Task: Look for space in Odawara, Japan from 6th June, 2023 to 8th June, 2023 for 2 adults in price range Rs.7000 to Rs.12000. Place can be private room with 1  bedroom having 2 beds and 1 bathroom. Property type can be house, flat, guest house. Booking option can be shelf check-in. Required host language is English.
Action: Mouse moved to (459, 114)
Screenshot: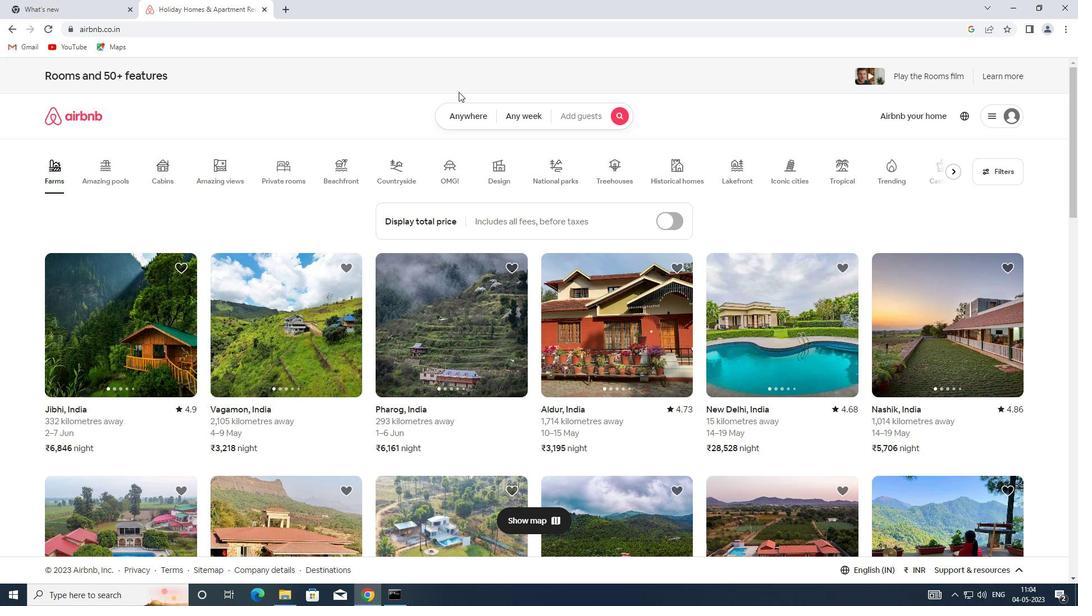 
Action: Mouse pressed left at (459, 114)
Screenshot: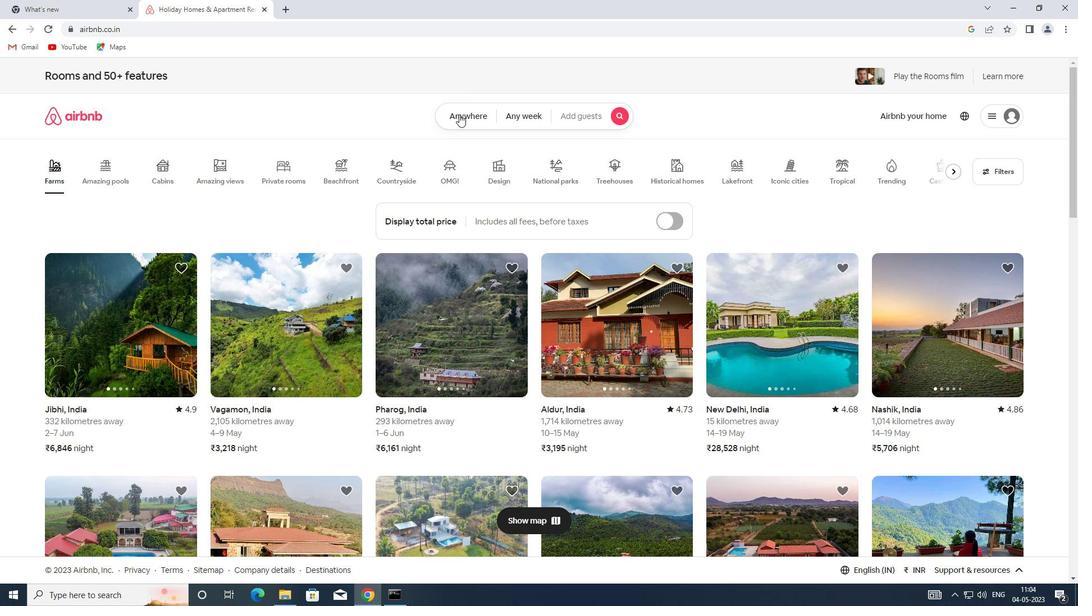 
Action: Mouse moved to (401, 147)
Screenshot: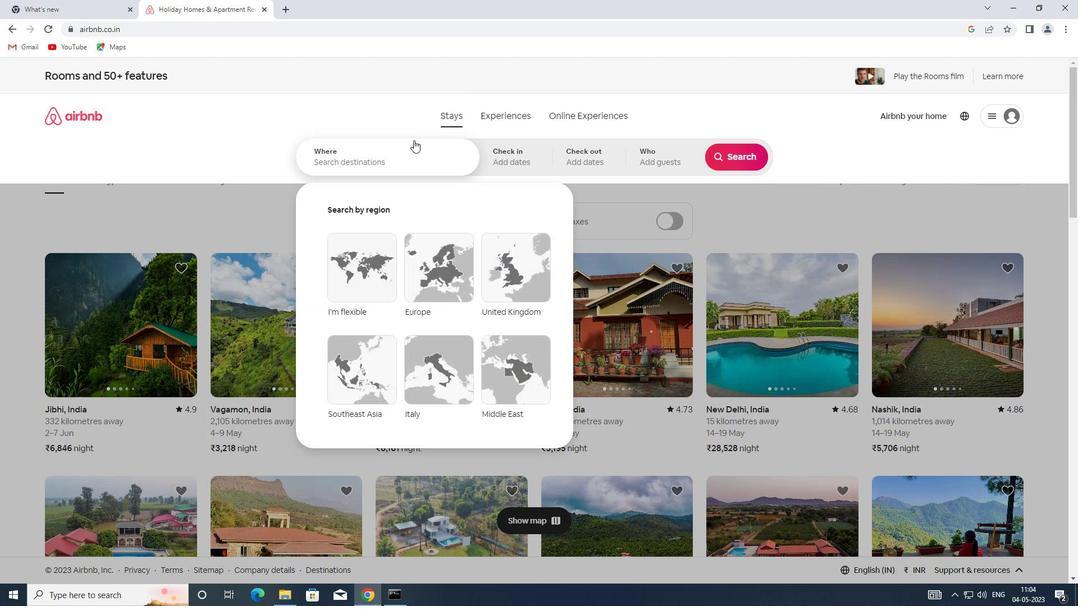 
Action: Mouse pressed left at (401, 147)
Screenshot: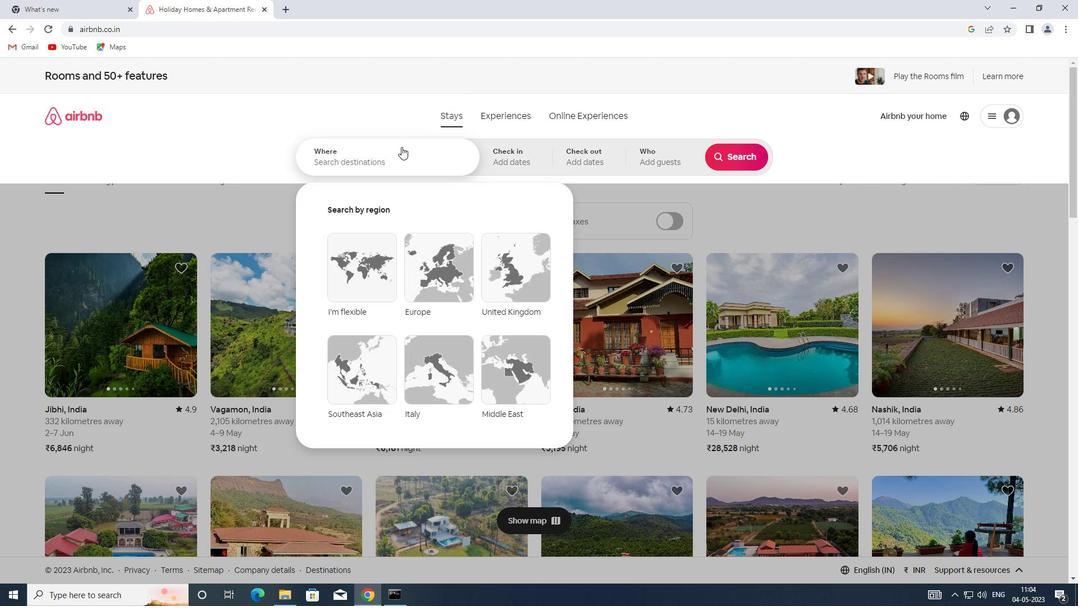 
Action: Key pressed <Key.shift>ODAWARA,<Key.shift>JAPAM<Key.backspace>N
Screenshot: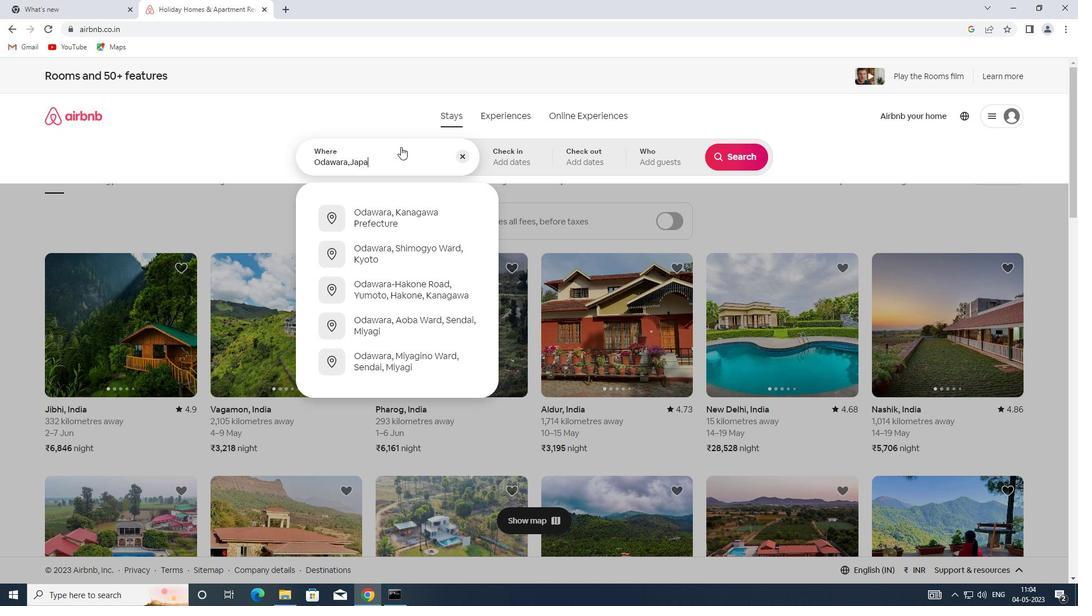 
Action: Mouse moved to (504, 172)
Screenshot: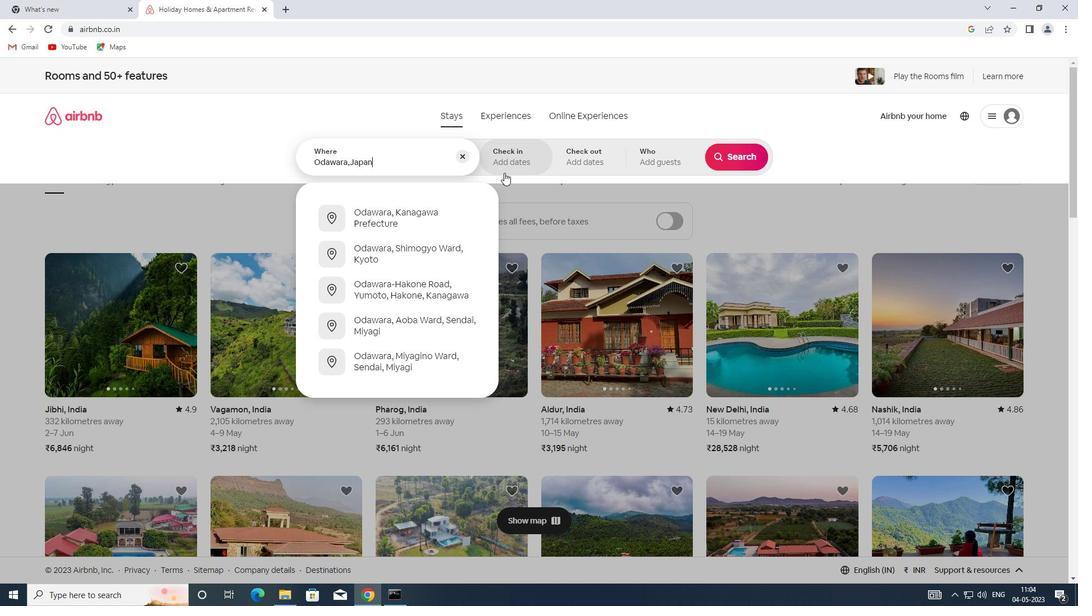 
Action: Mouse pressed left at (504, 172)
Screenshot: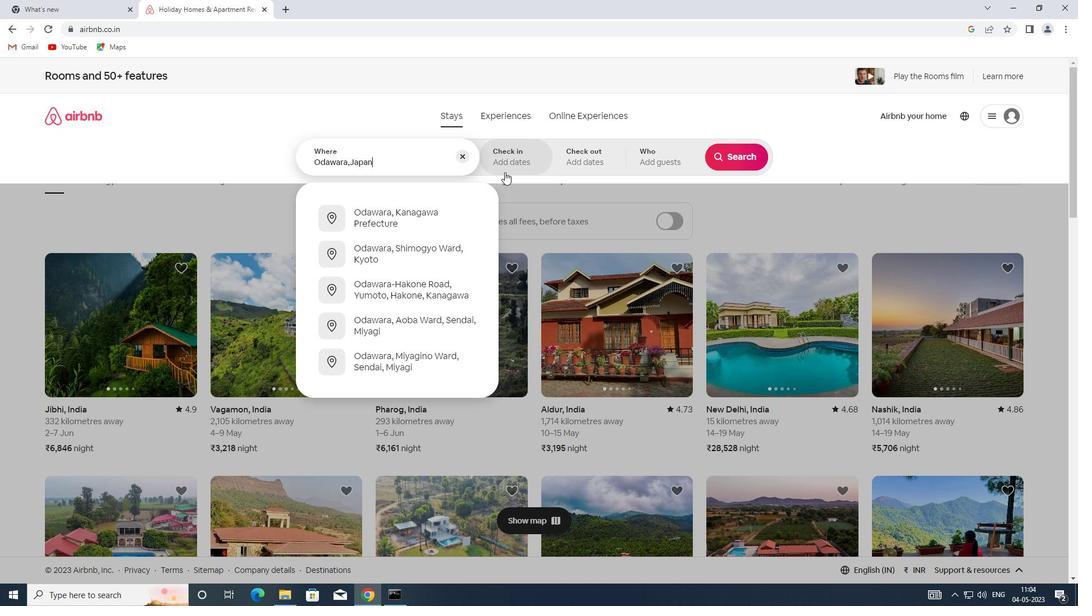 
Action: Mouse moved to (625, 315)
Screenshot: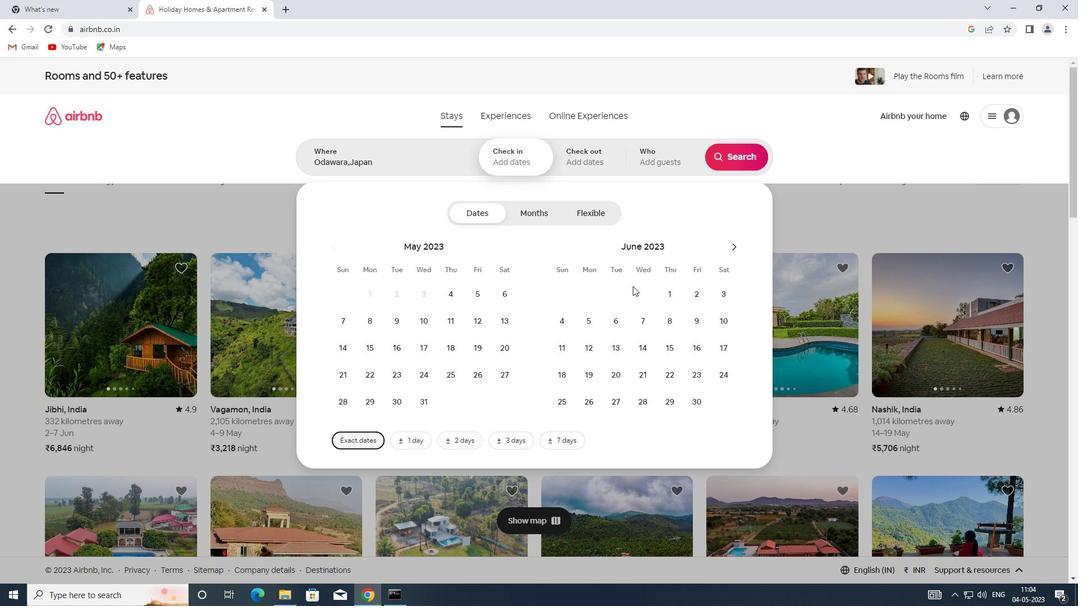 
Action: Mouse pressed left at (625, 315)
Screenshot: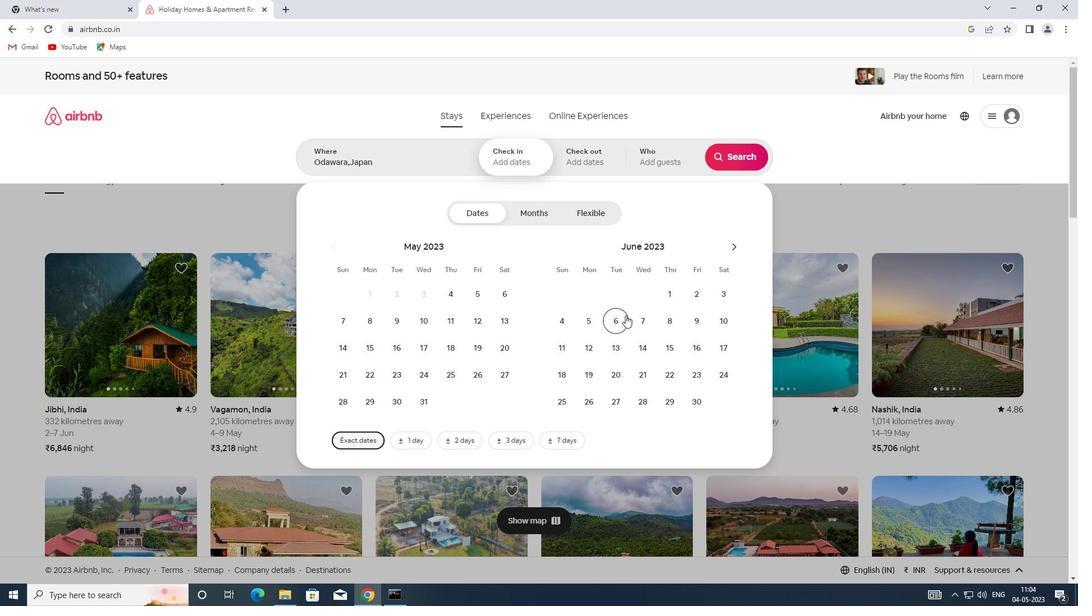 
Action: Mouse moved to (669, 322)
Screenshot: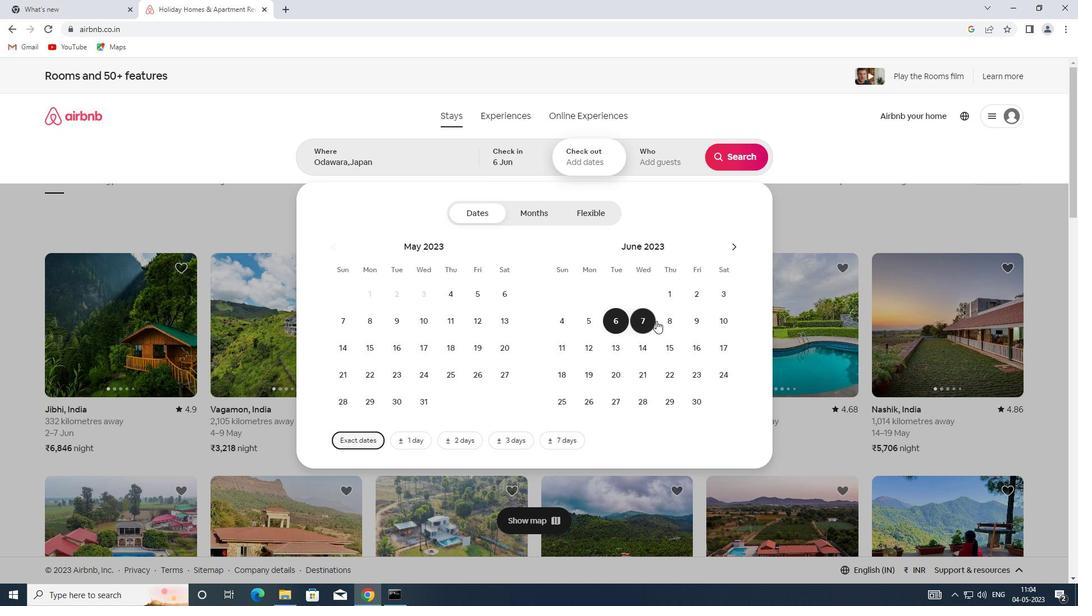 
Action: Mouse pressed left at (669, 322)
Screenshot: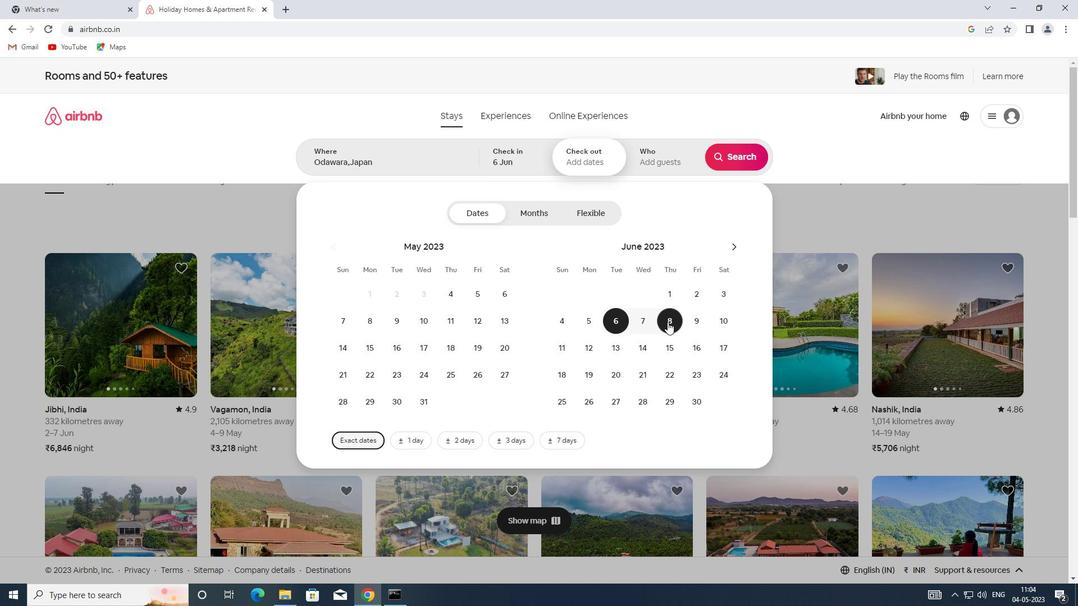 
Action: Mouse moved to (676, 157)
Screenshot: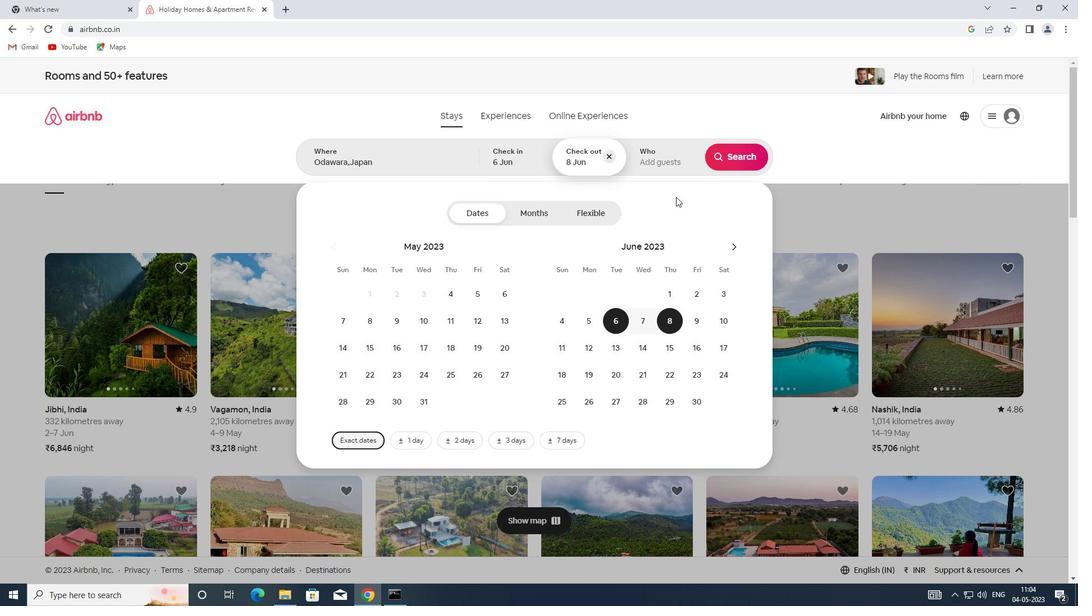 
Action: Mouse pressed left at (676, 157)
Screenshot: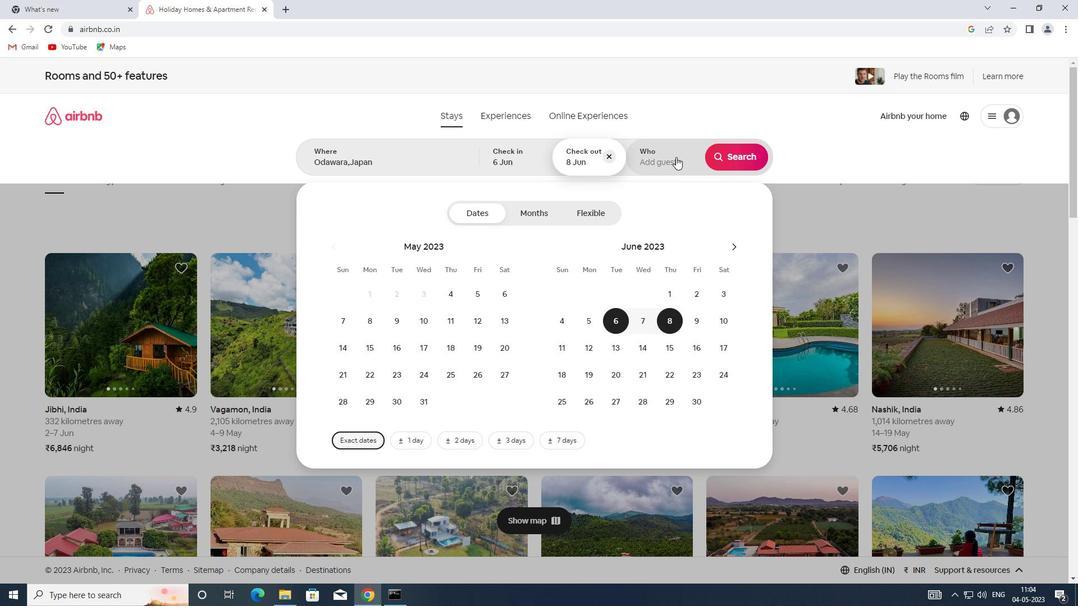 
Action: Mouse moved to (740, 220)
Screenshot: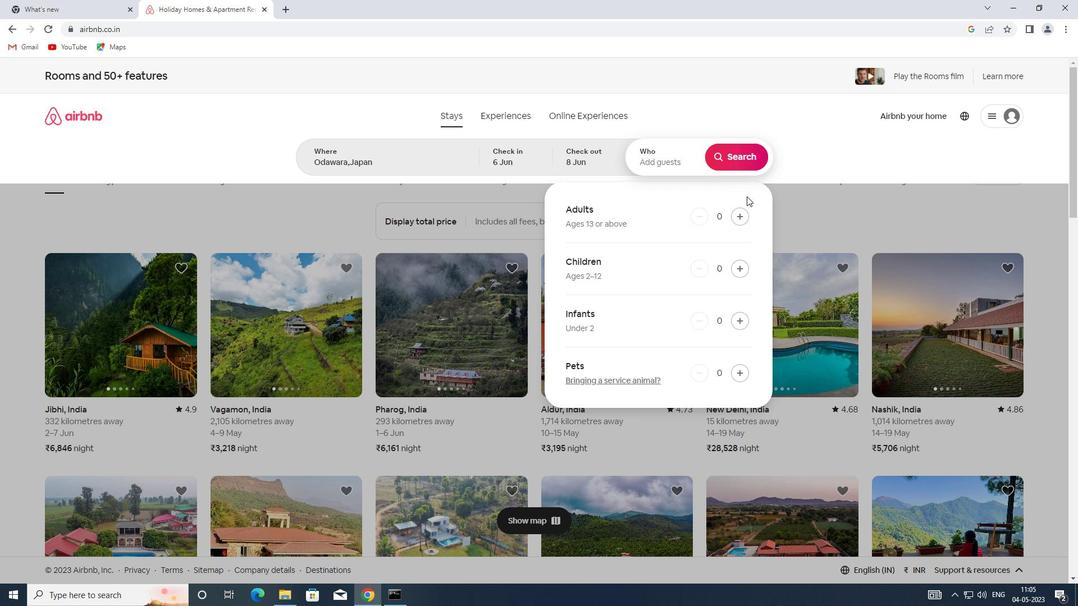 
Action: Mouse pressed left at (740, 220)
Screenshot: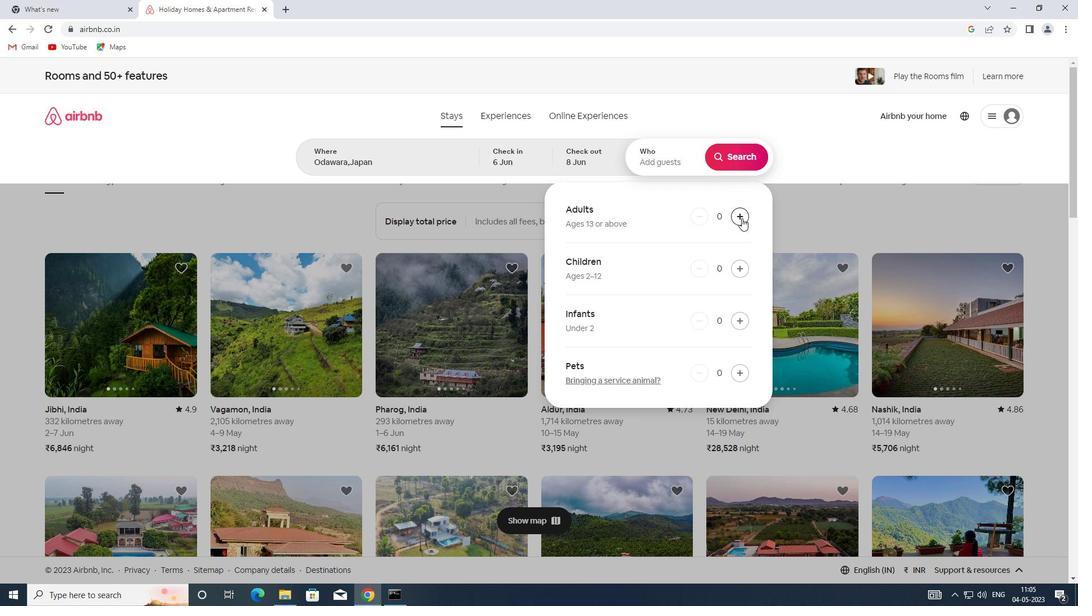
Action: Mouse pressed left at (740, 220)
Screenshot: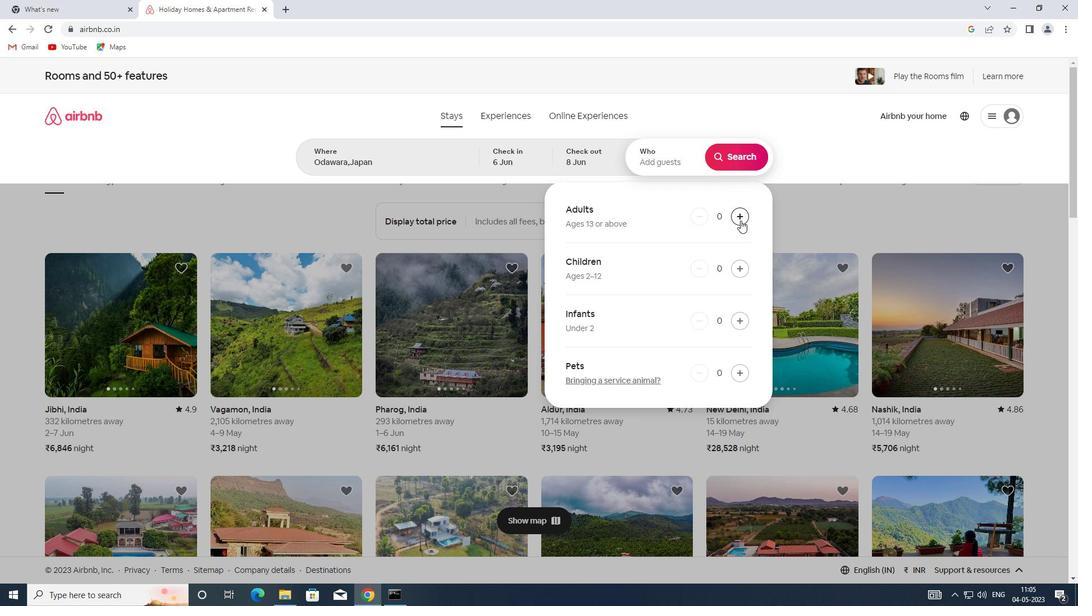 
Action: Mouse moved to (738, 163)
Screenshot: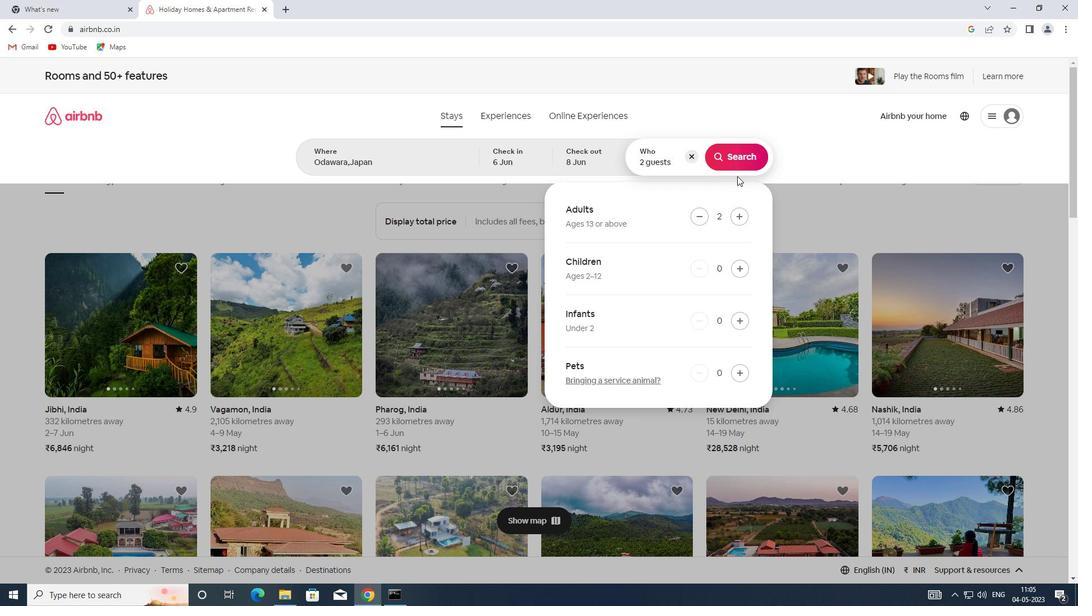
Action: Mouse pressed left at (738, 163)
Screenshot: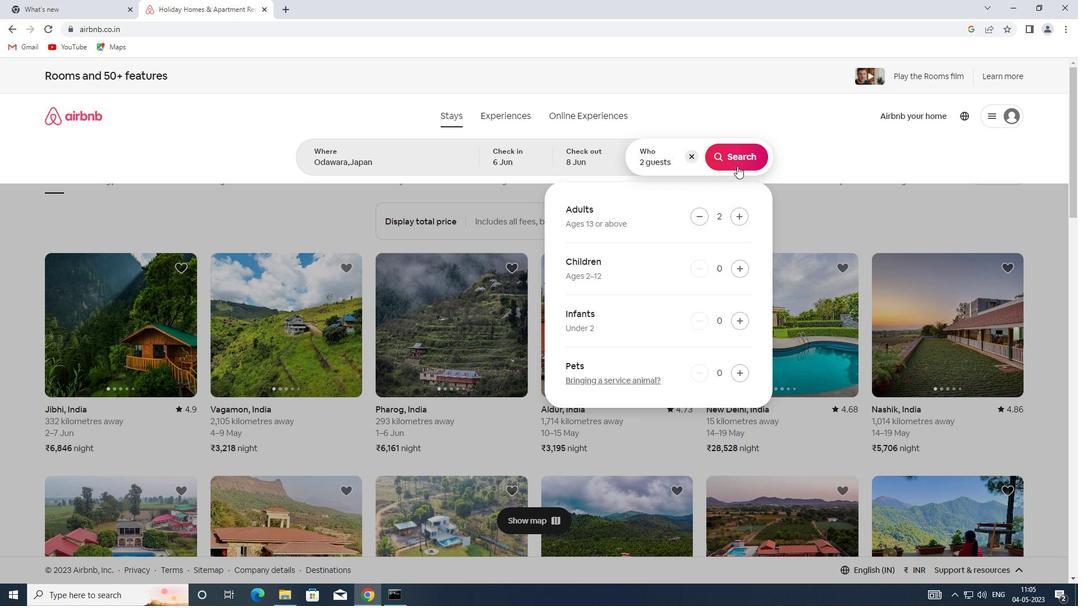 
Action: Mouse moved to (1028, 118)
Screenshot: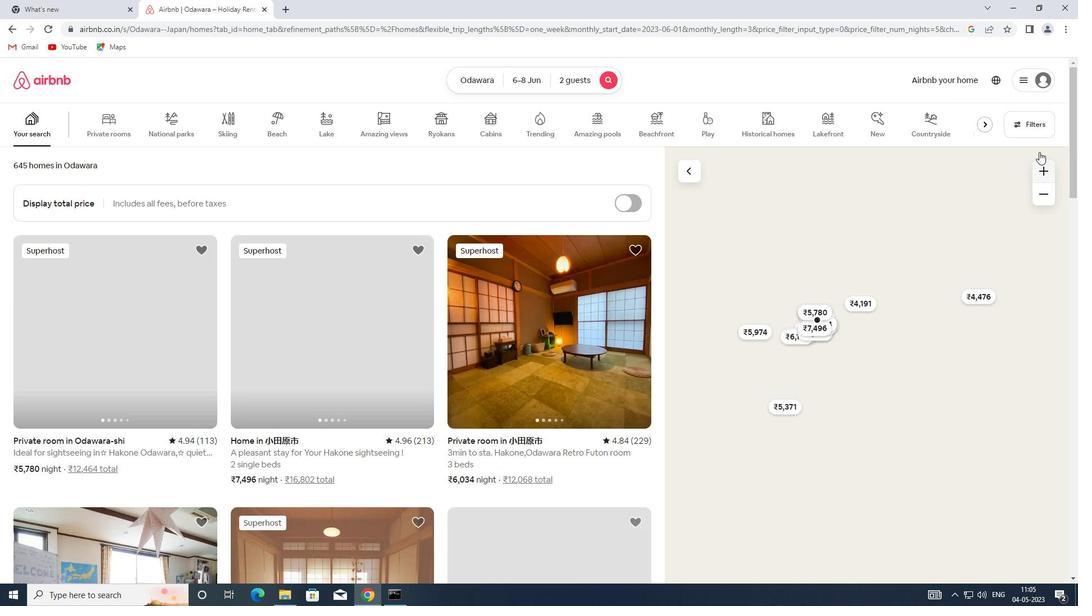 
Action: Mouse pressed left at (1028, 118)
Screenshot: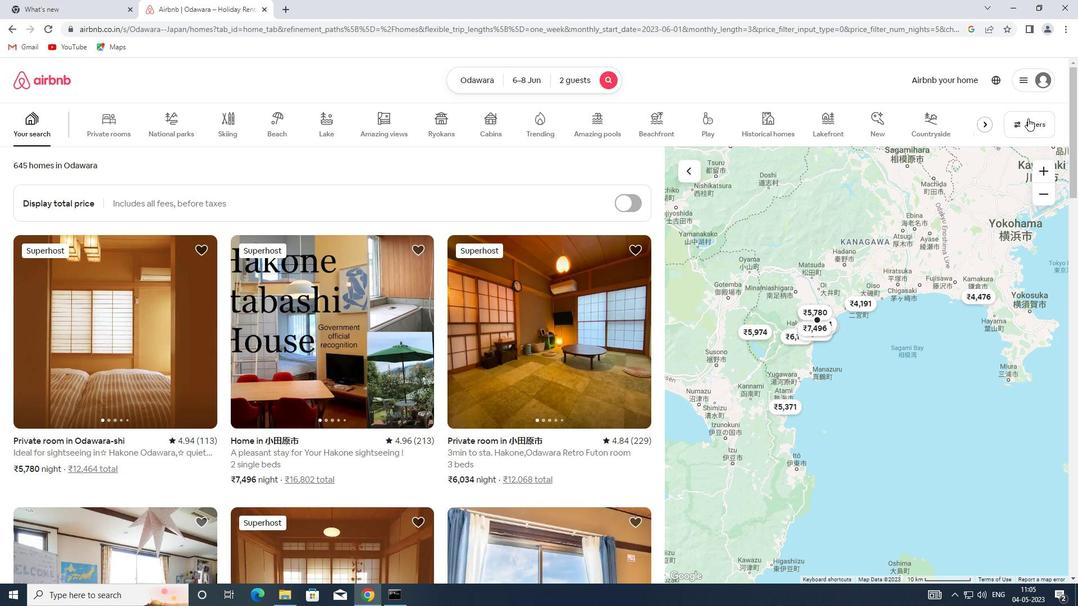 
Action: Mouse moved to (384, 266)
Screenshot: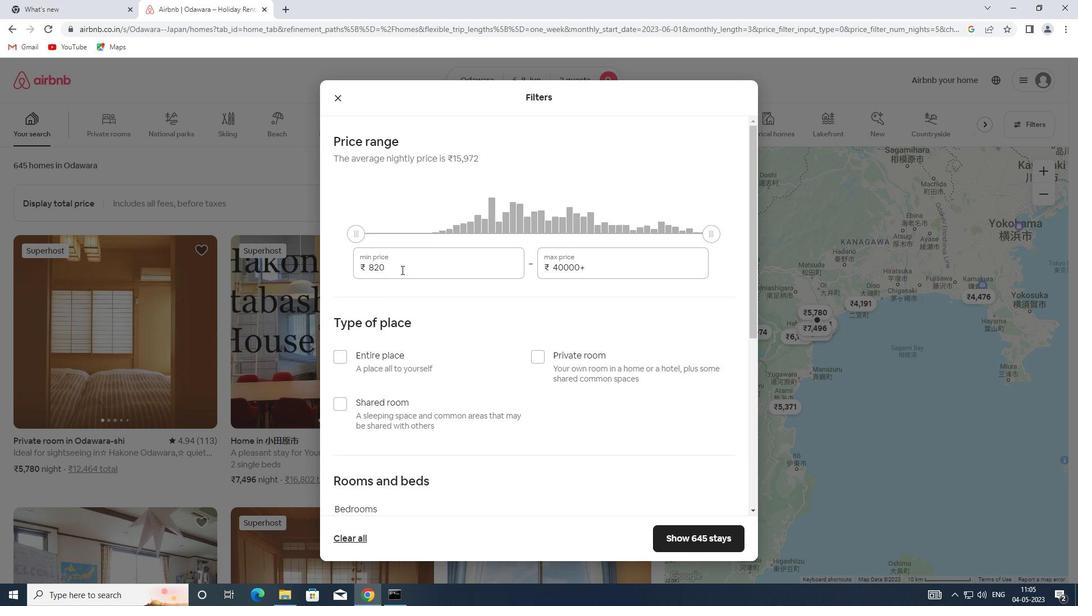 
Action: Mouse pressed left at (384, 266)
Screenshot: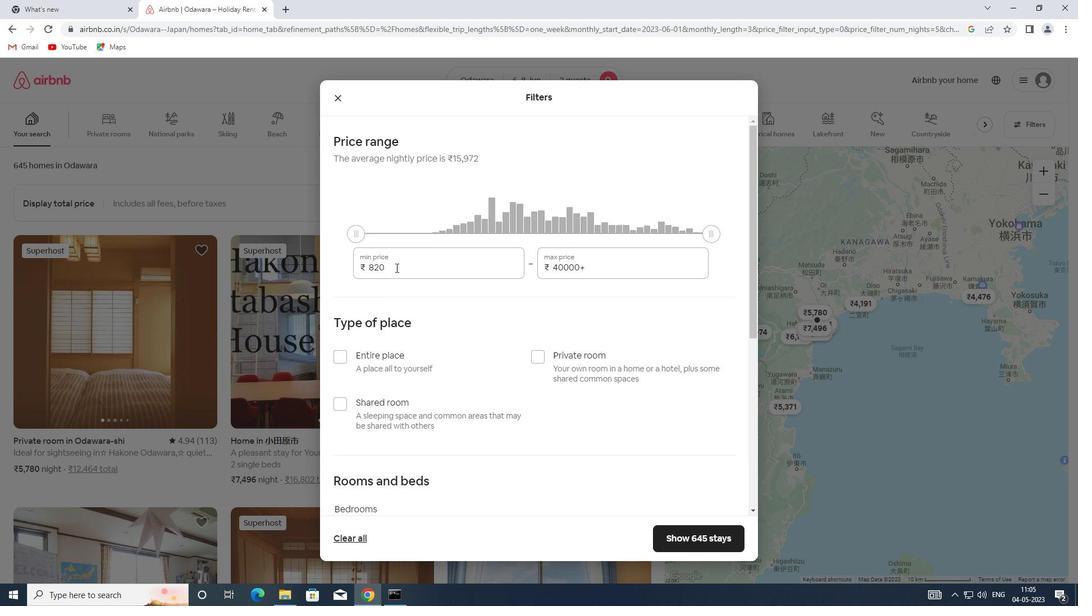 
Action: Mouse moved to (346, 265)
Screenshot: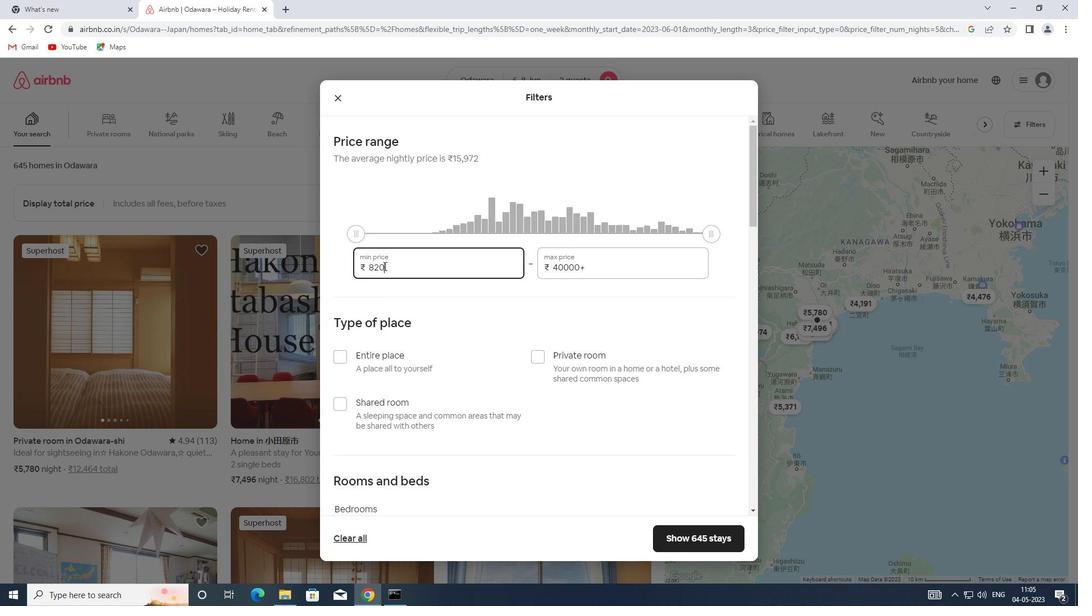
Action: Key pressed 7000
Screenshot: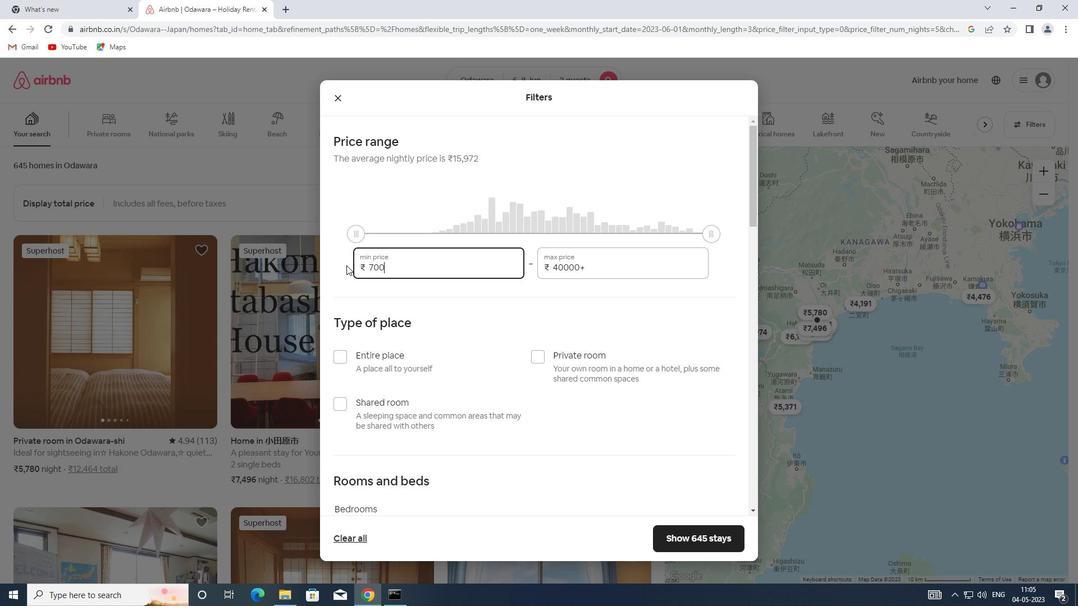 
Action: Mouse moved to (593, 271)
Screenshot: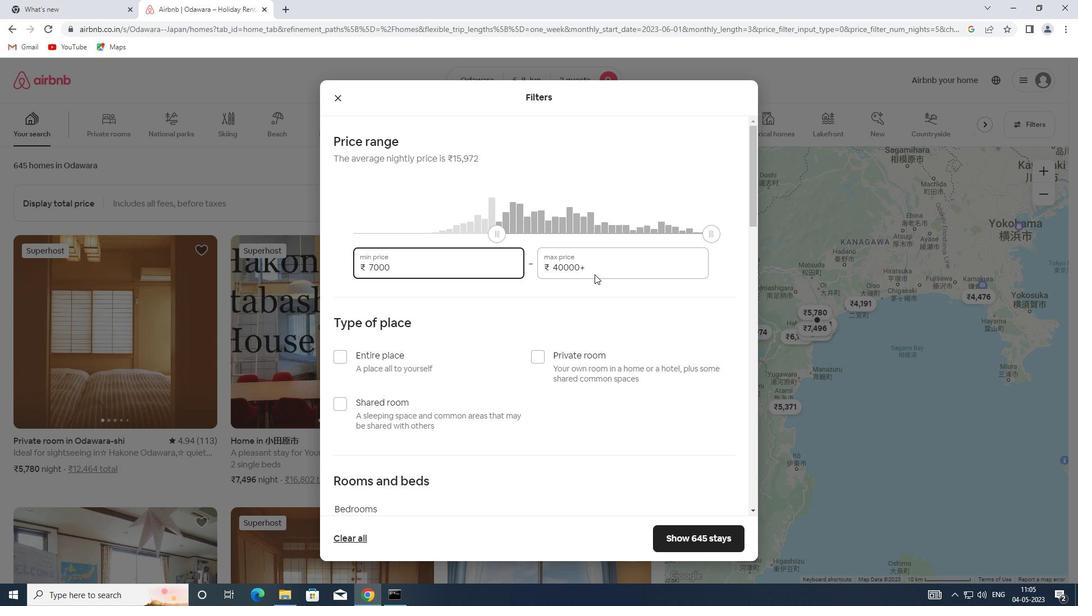 
Action: Mouse pressed left at (593, 271)
Screenshot: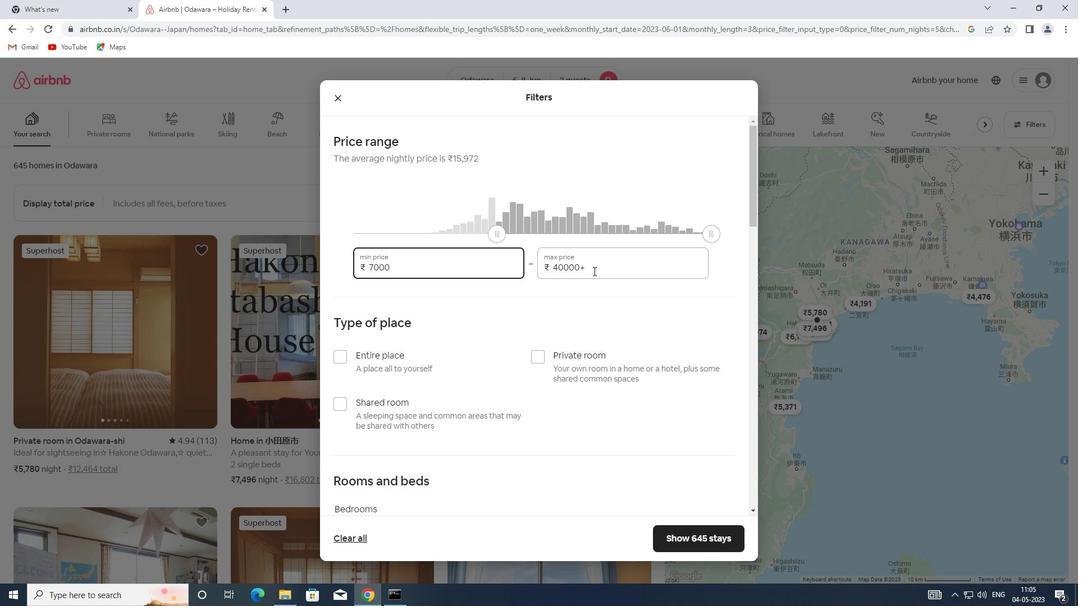 
Action: Mouse moved to (543, 271)
Screenshot: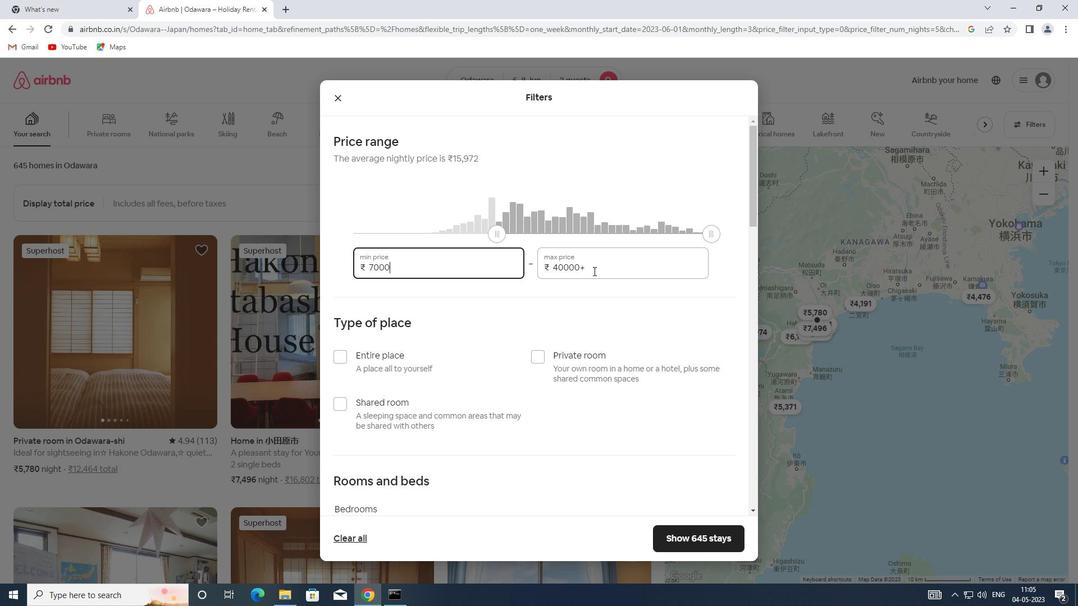 
Action: Key pressed 12000
Screenshot: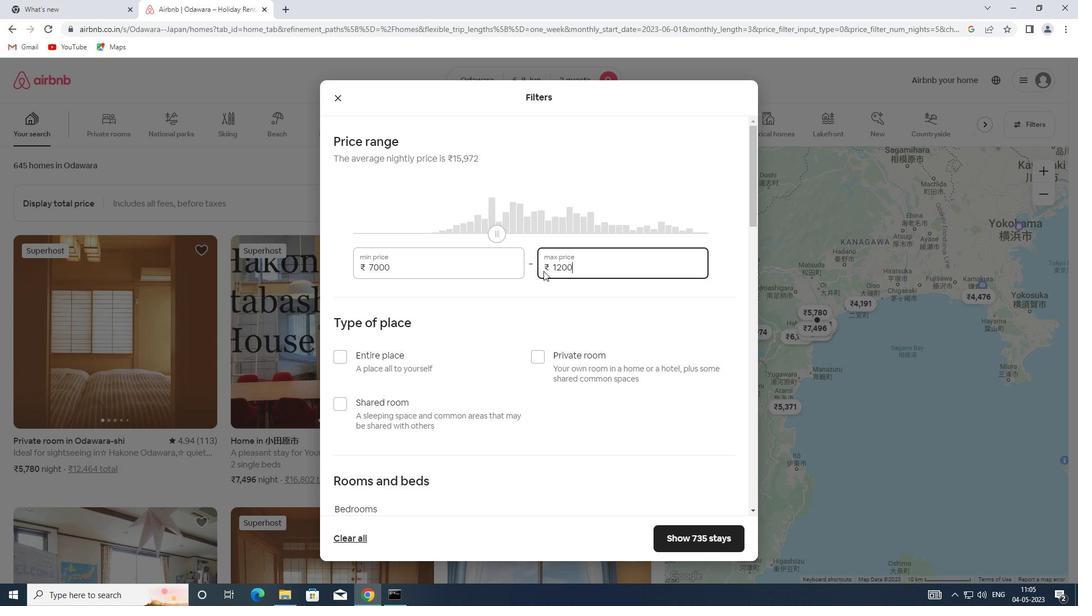 
Action: Mouse moved to (543, 360)
Screenshot: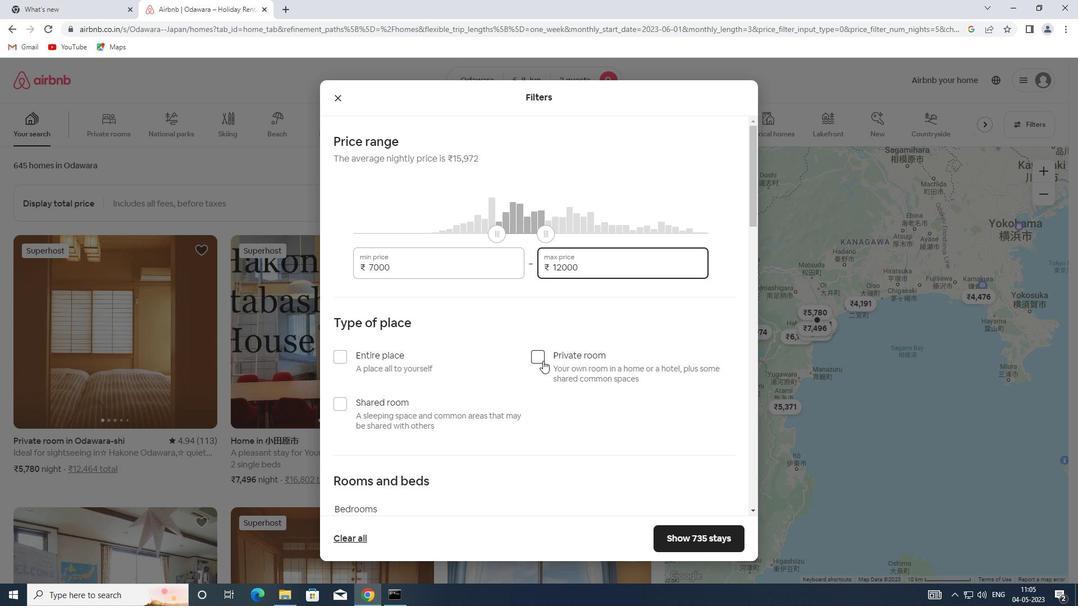 
Action: Mouse pressed left at (543, 360)
Screenshot: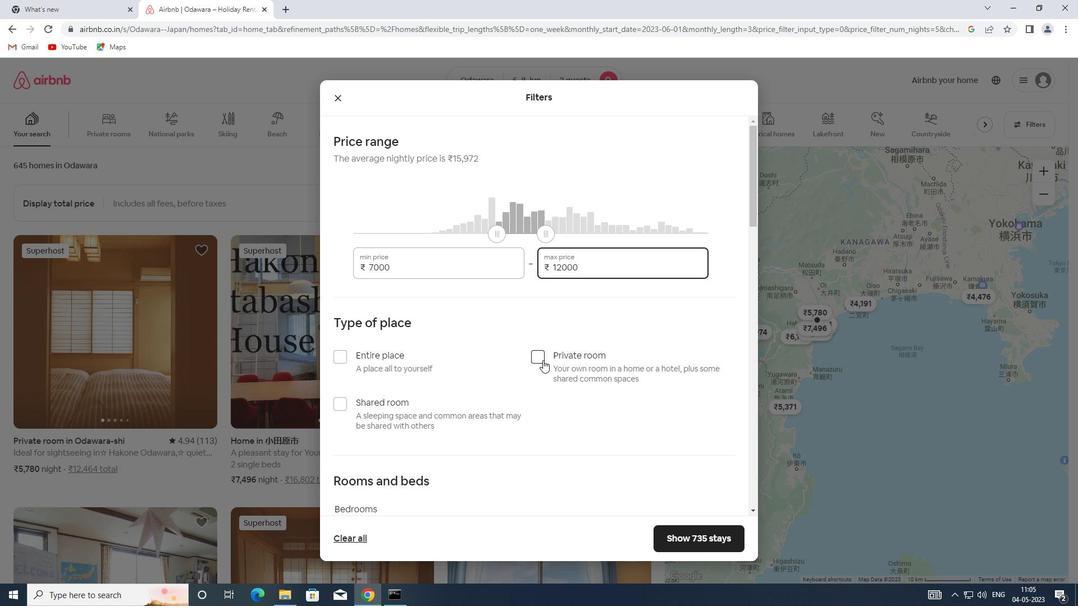 
Action: Mouse scrolled (543, 360) with delta (0, 0)
Screenshot: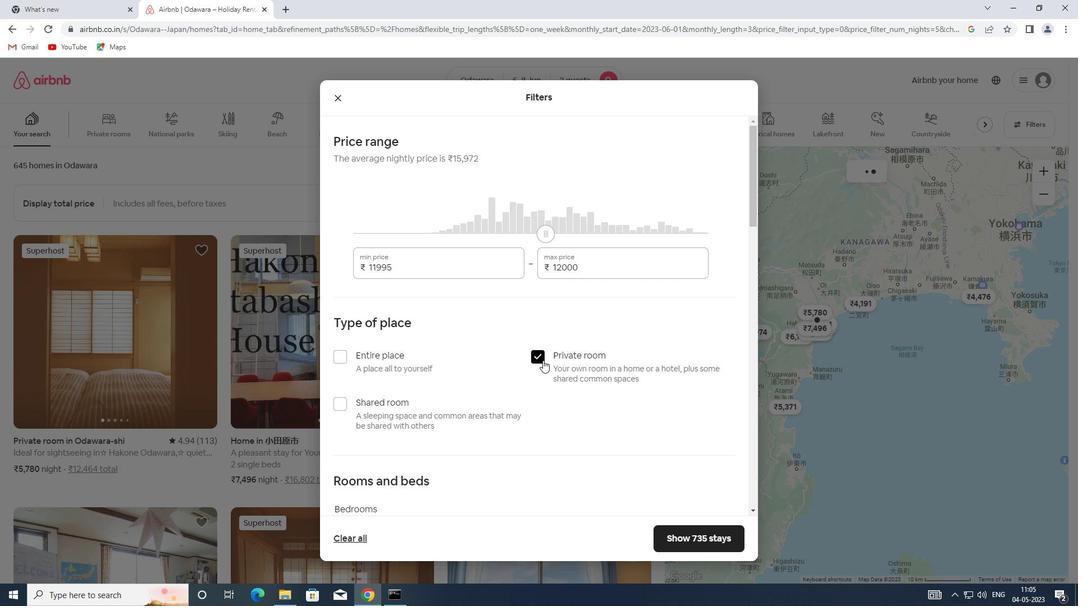 
Action: Mouse scrolled (543, 360) with delta (0, 0)
Screenshot: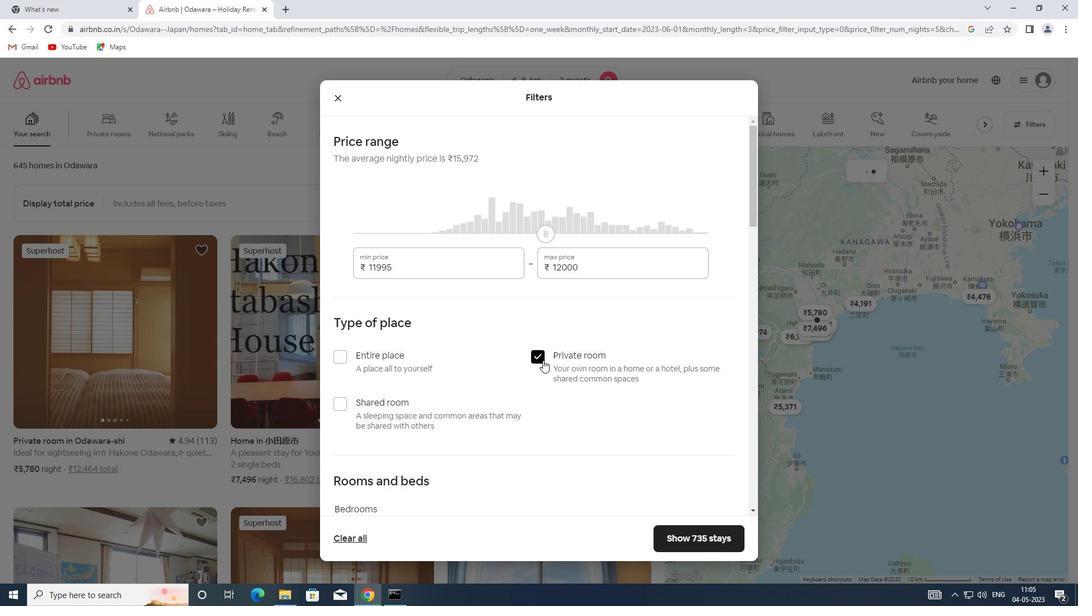 
Action: Mouse scrolled (543, 360) with delta (0, 0)
Screenshot: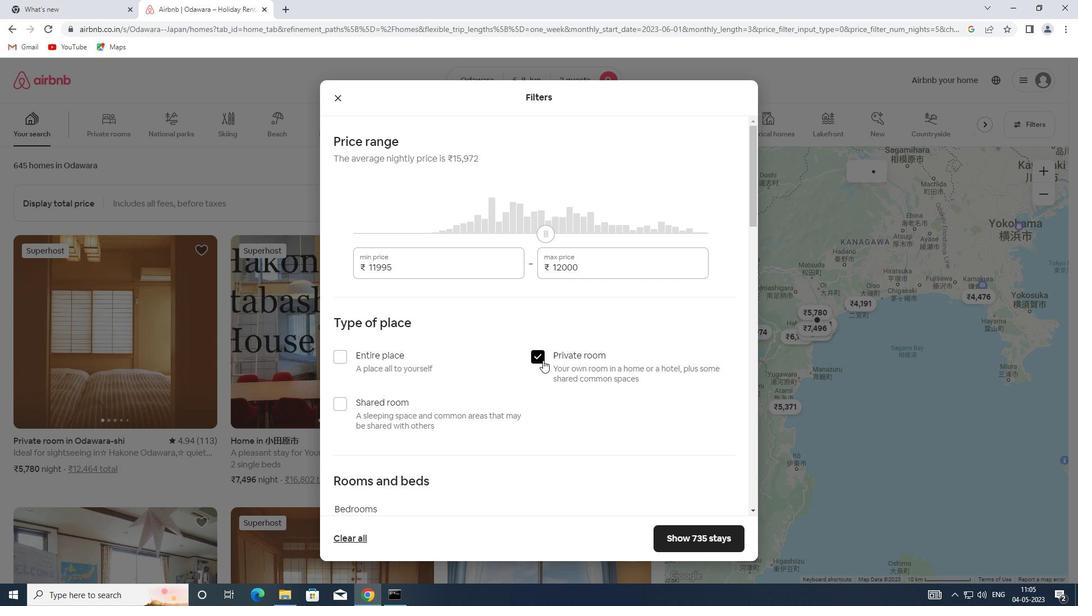 
Action: Mouse scrolled (543, 360) with delta (0, 0)
Screenshot: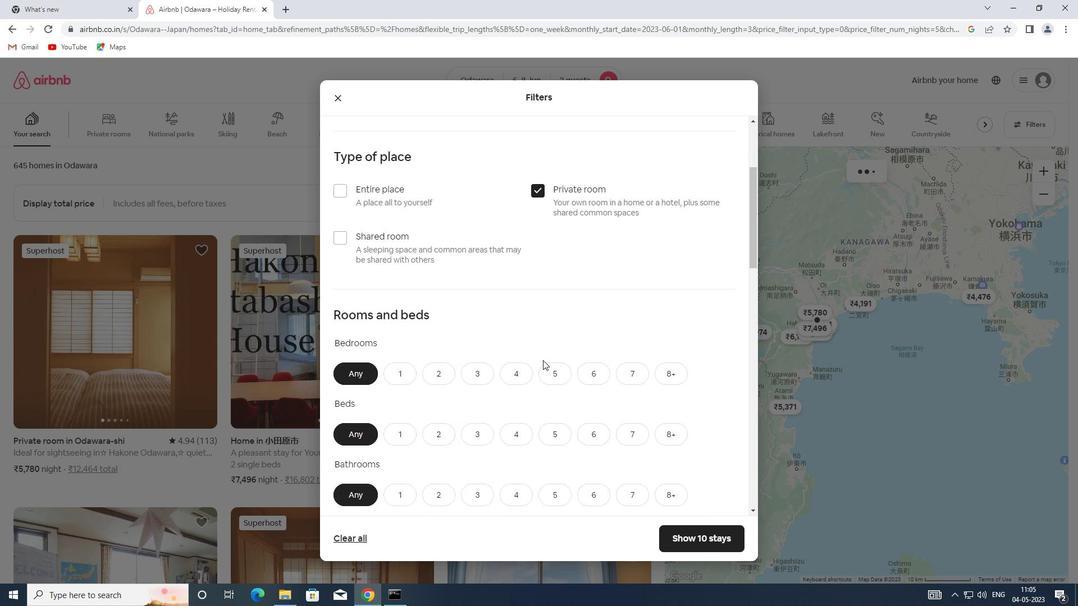 
Action: Mouse scrolled (543, 360) with delta (0, 0)
Screenshot: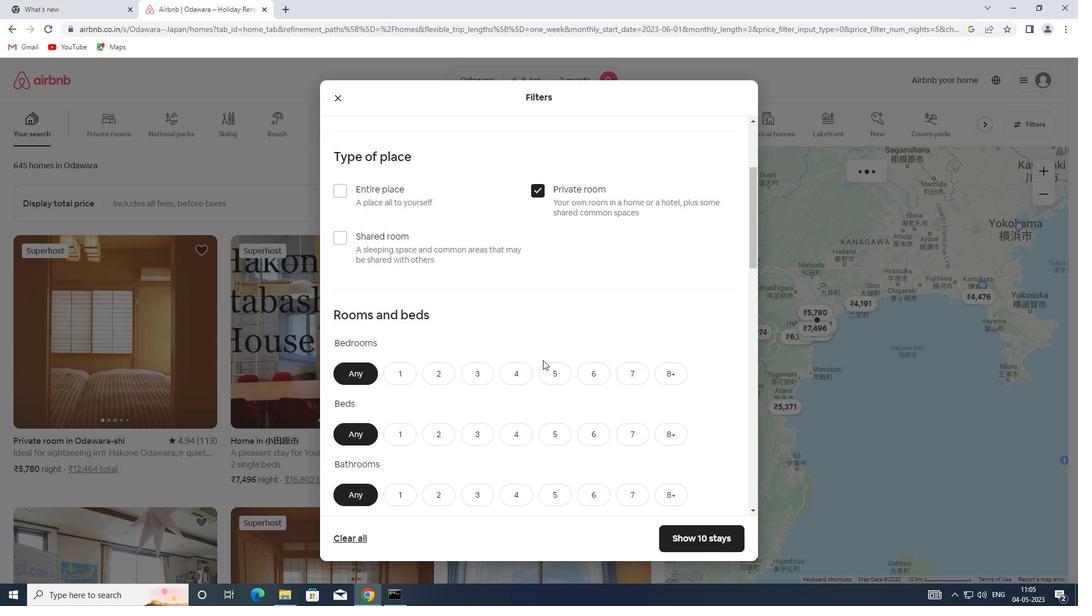
Action: Mouse scrolled (543, 360) with delta (0, 0)
Screenshot: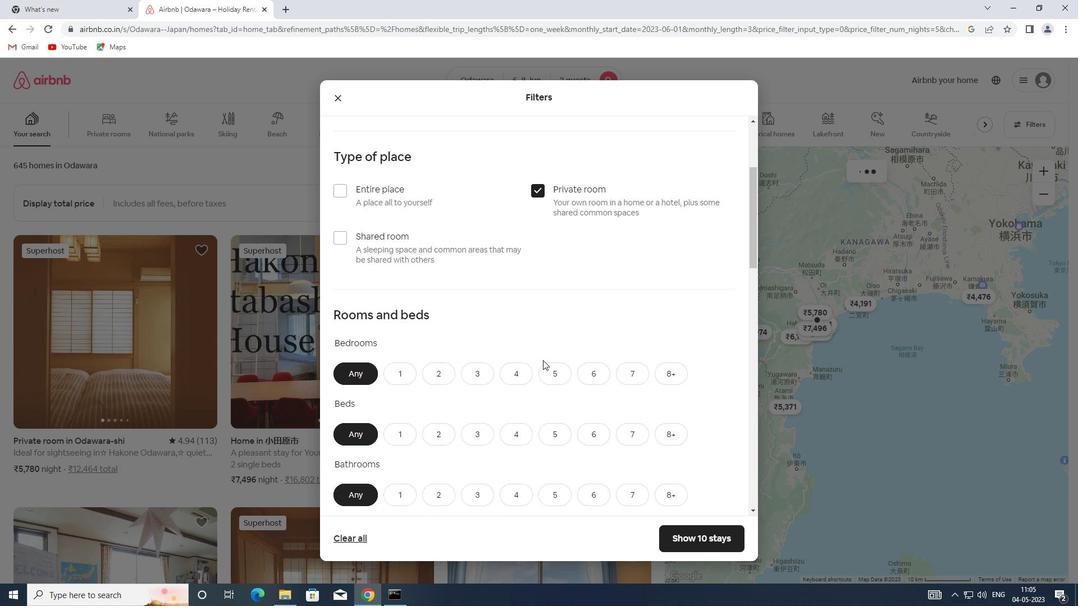 
Action: Mouse moved to (399, 206)
Screenshot: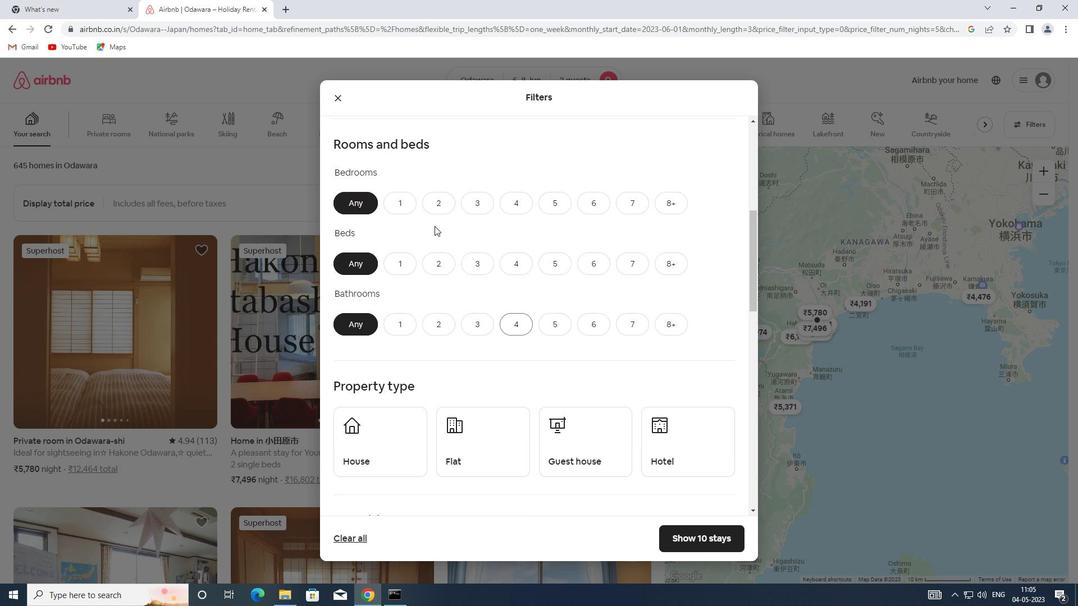 
Action: Mouse pressed left at (399, 206)
Screenshot: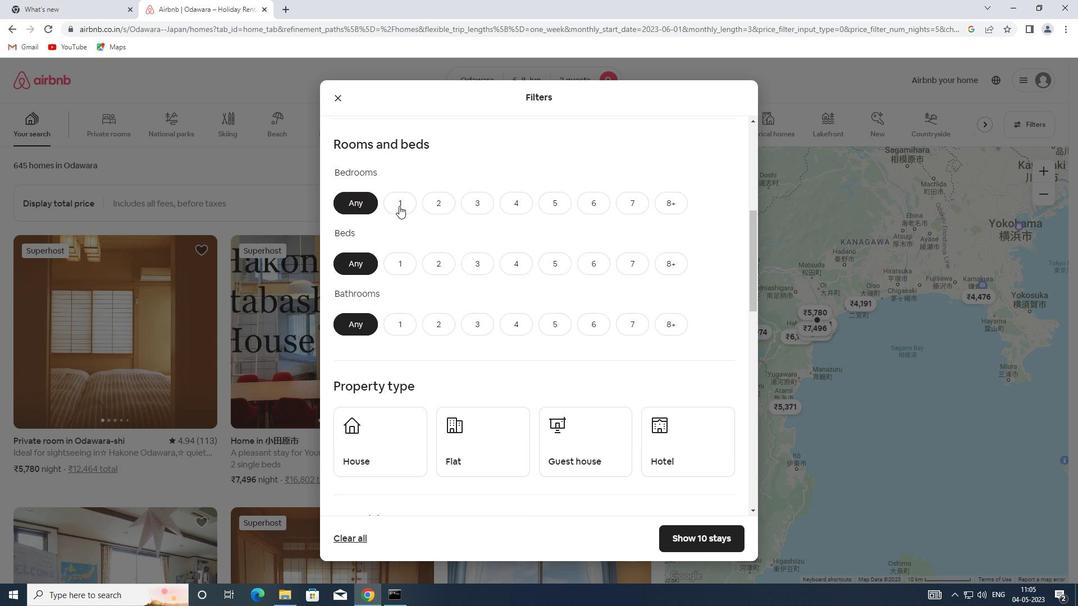 
Action: Mouse moved to (434, 269)
Screenshot: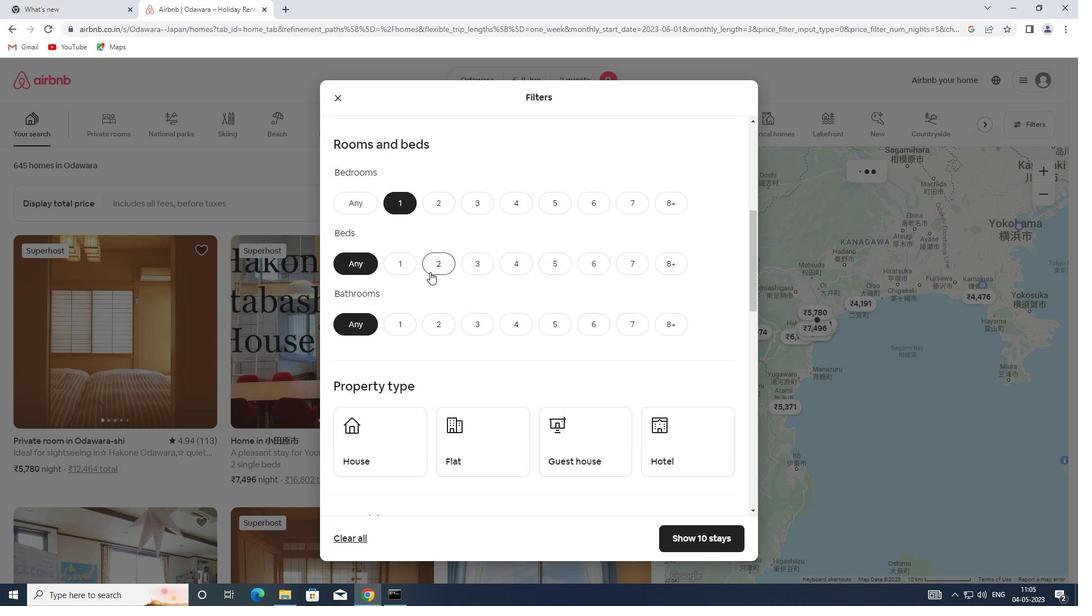 
Action: Mouse pressed left at (434, 269)
Screenshot: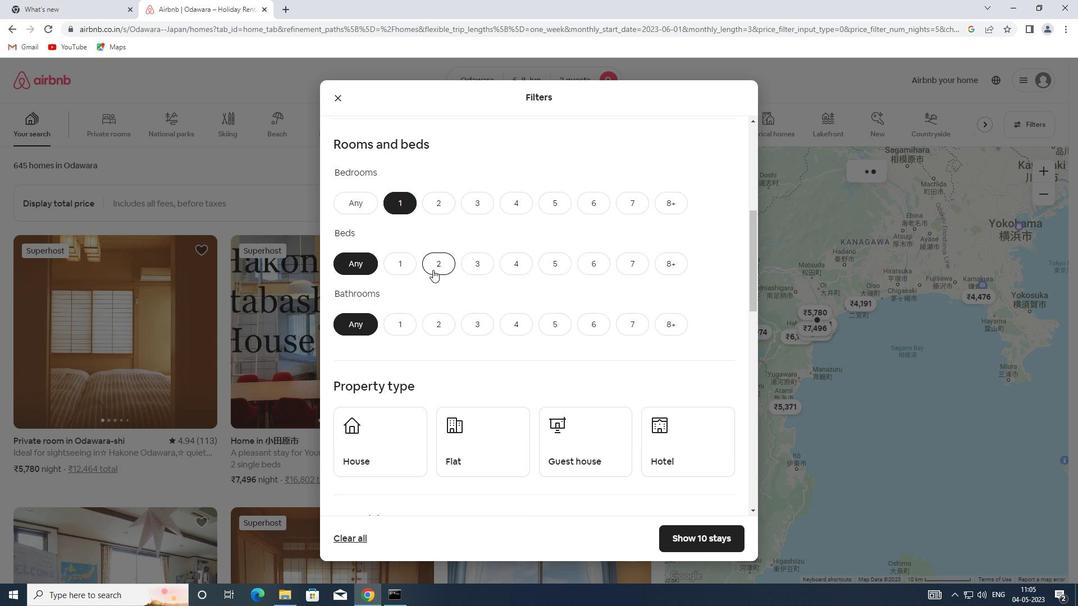 
Action: Mouse moved to (402, 321)
Screenshot: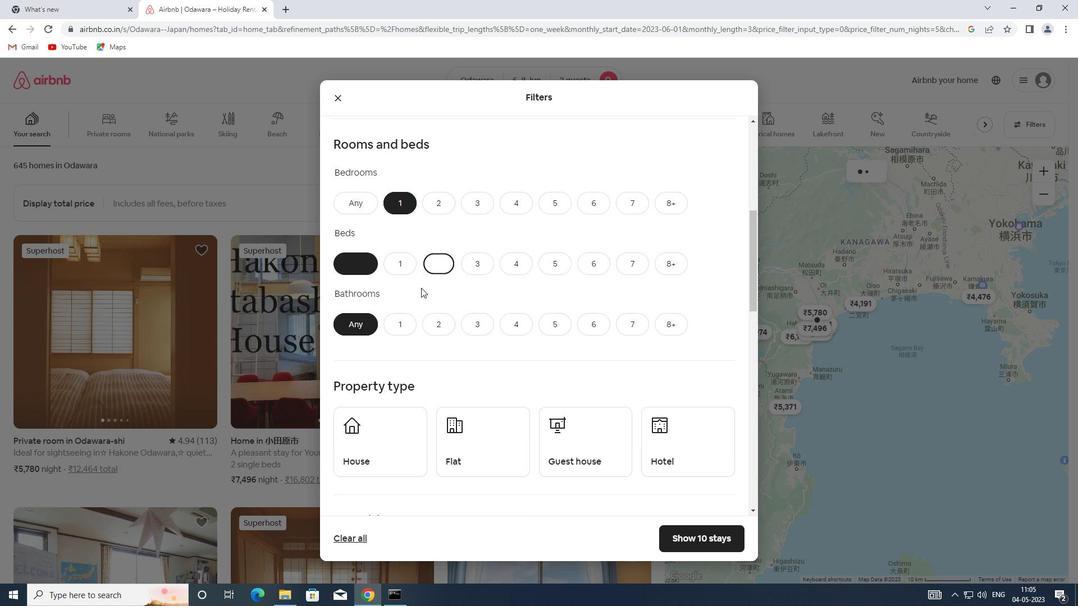 
Action: Mouse pressed left at (402, 321)
Screenshot: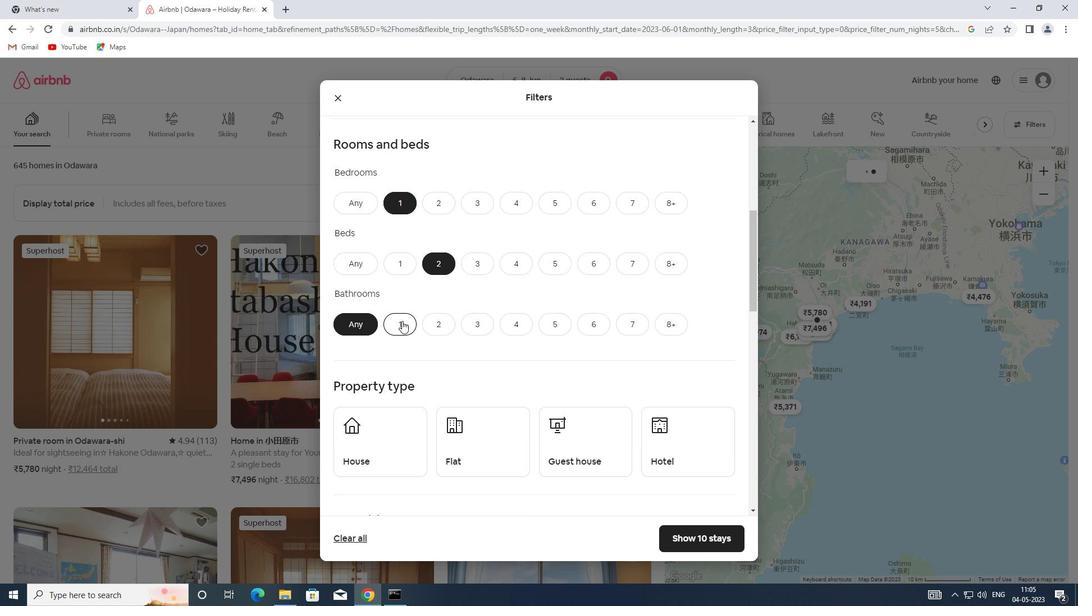 
Action: Mouse scrolled (402, 320) with delta (0, 0)
Screenshot: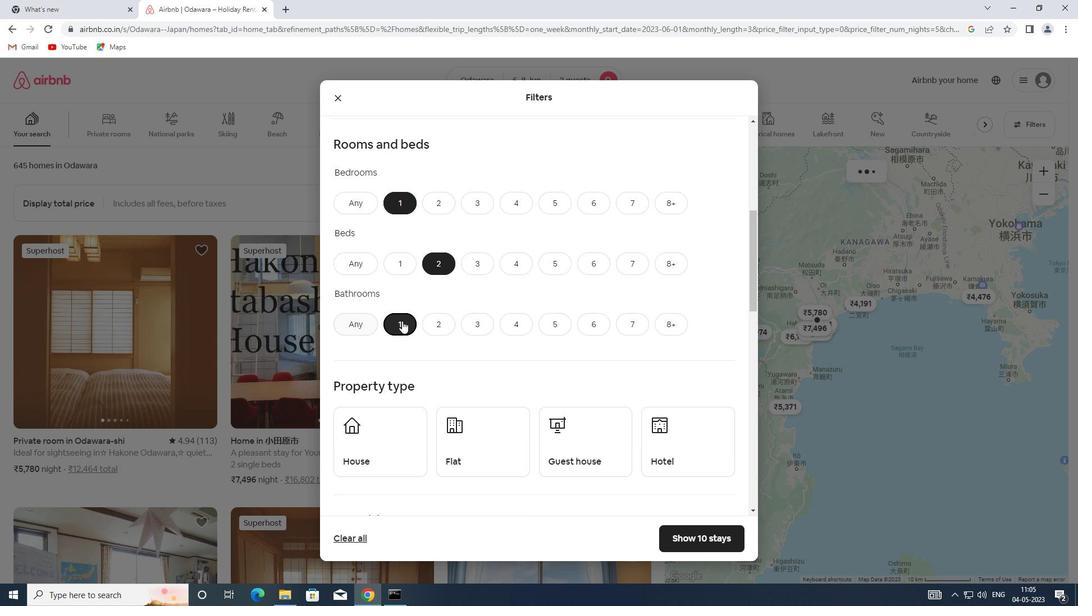 
Action: Mouse scrolled (402, 320) with delta (0, 0)
Screenshot: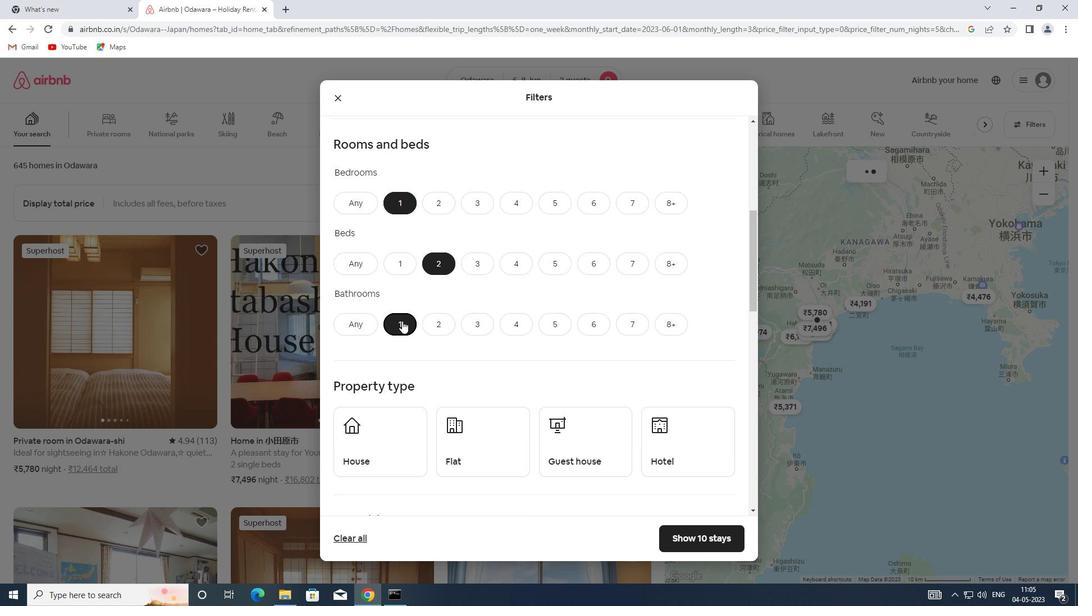 
Action: Mouse moved to (402, 316)
Screenshot: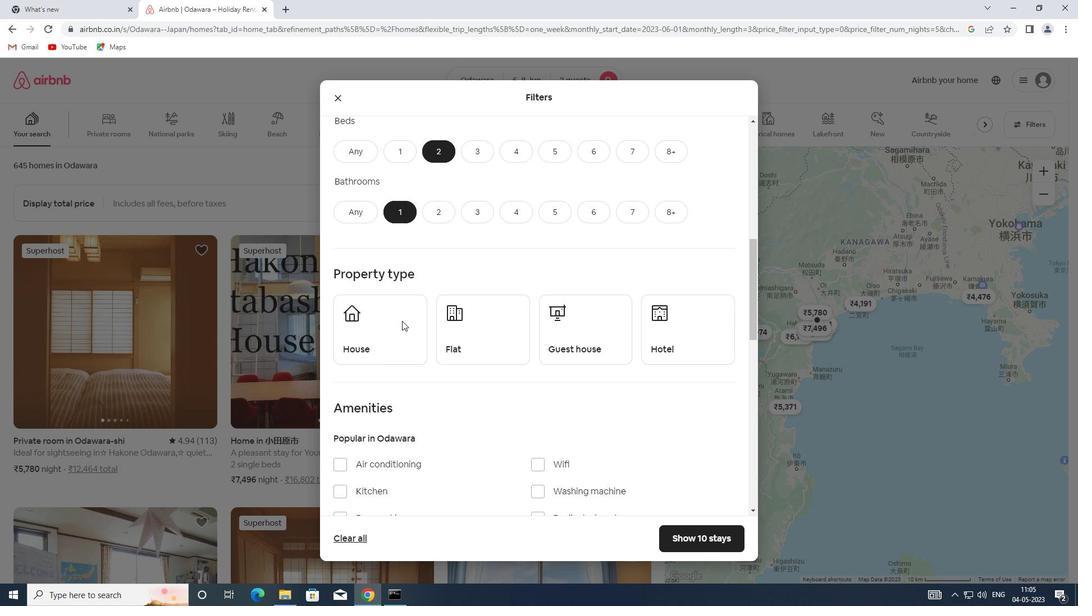 
Action: Mouse pressed left at (402, 316)
Screenshot: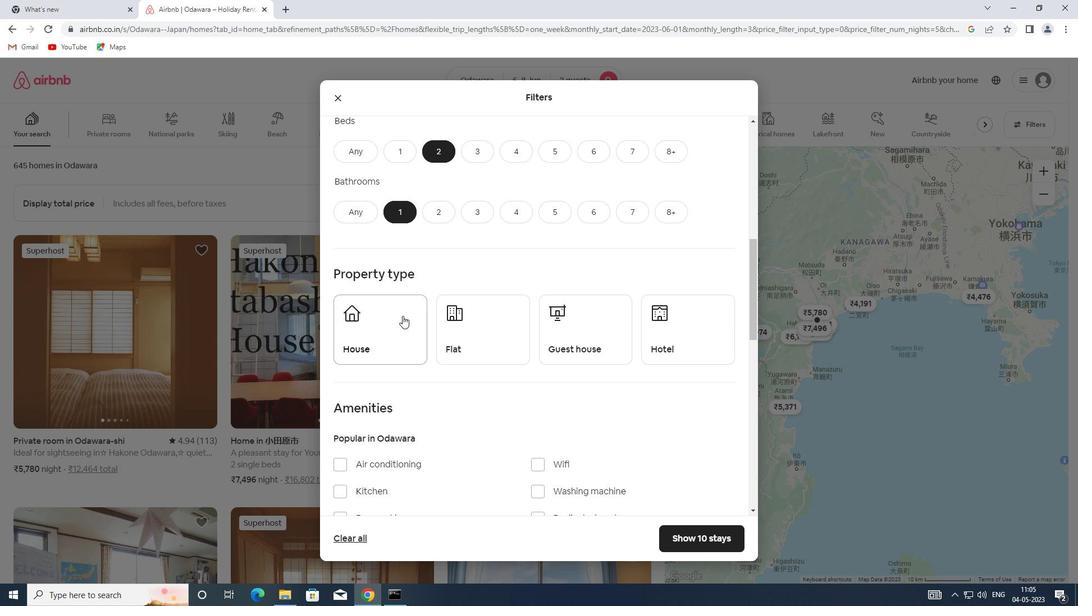 
Action: Mouse moved to (468, 341)
Screenshot: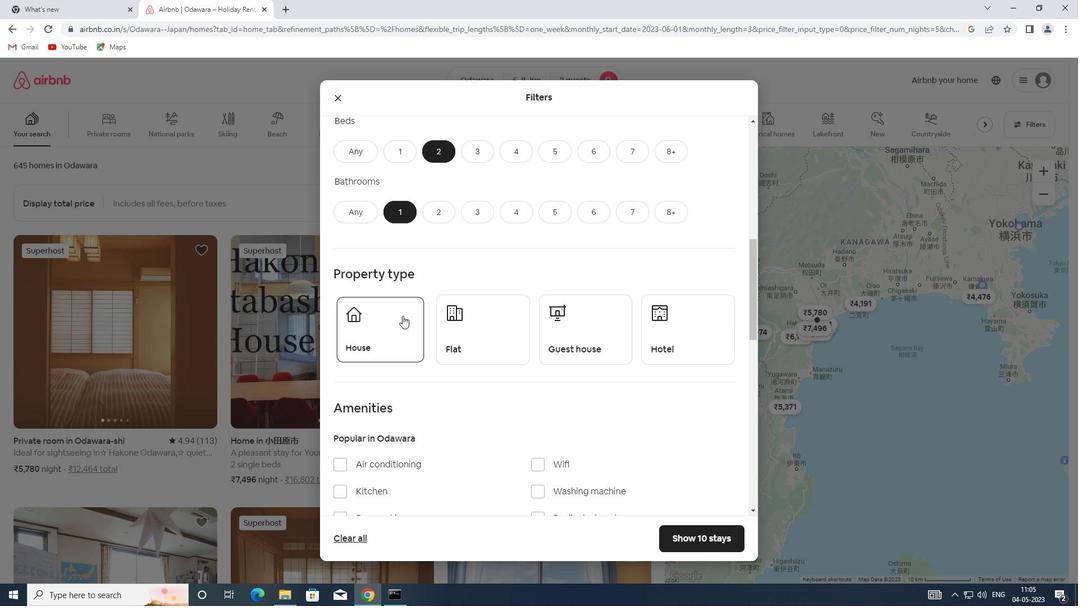 
Action: Mouse pressed left at (468, 341)
Screenshot: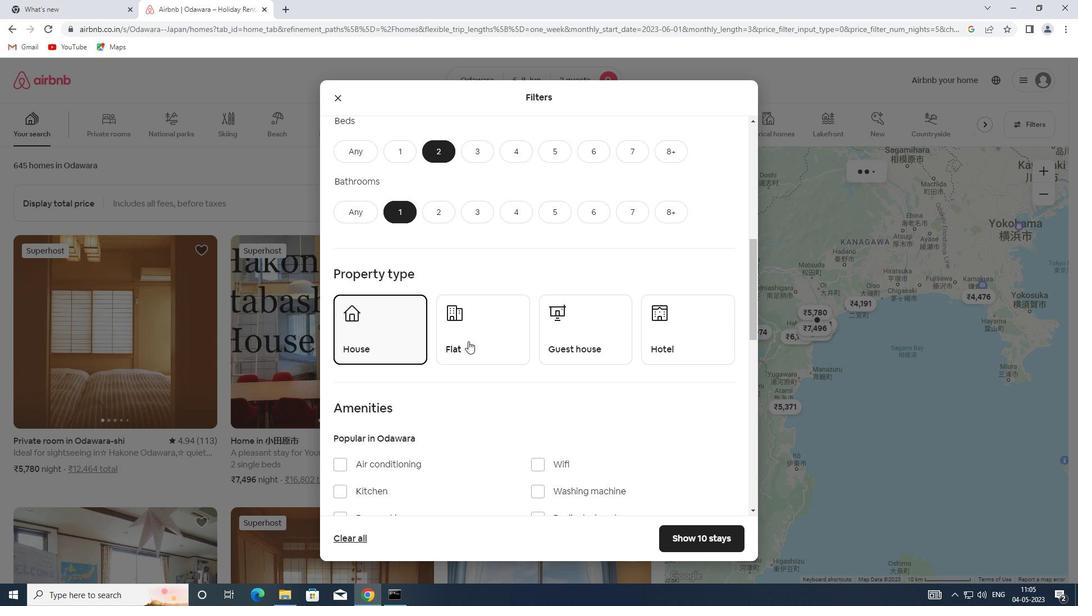 
Action: Mouse moved to (568, 343)
Screenshot: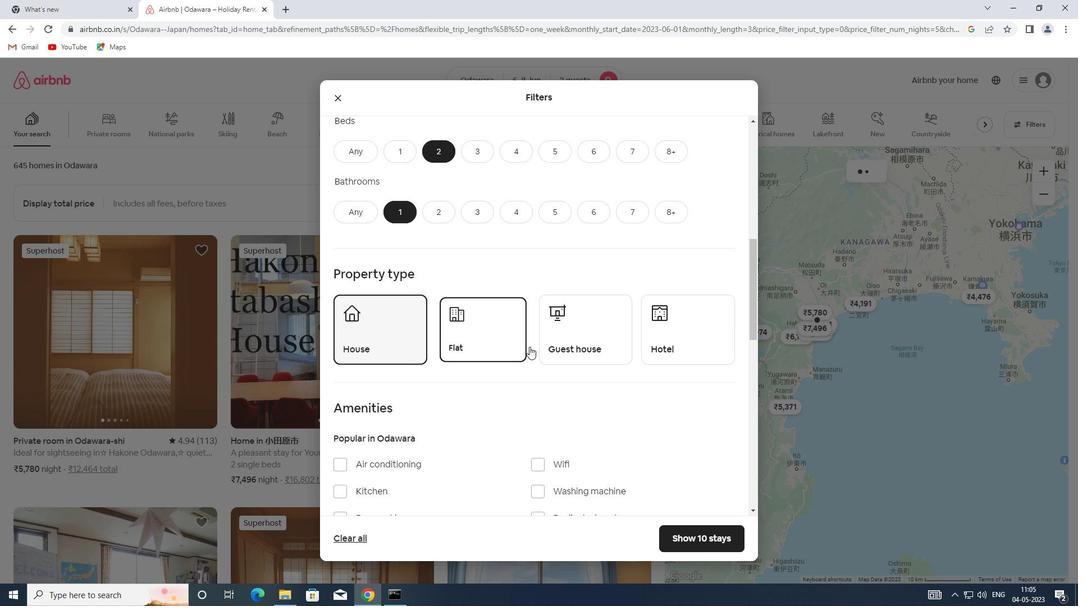 
Action: Mouse pressed left at (568, 343)
Screenshot: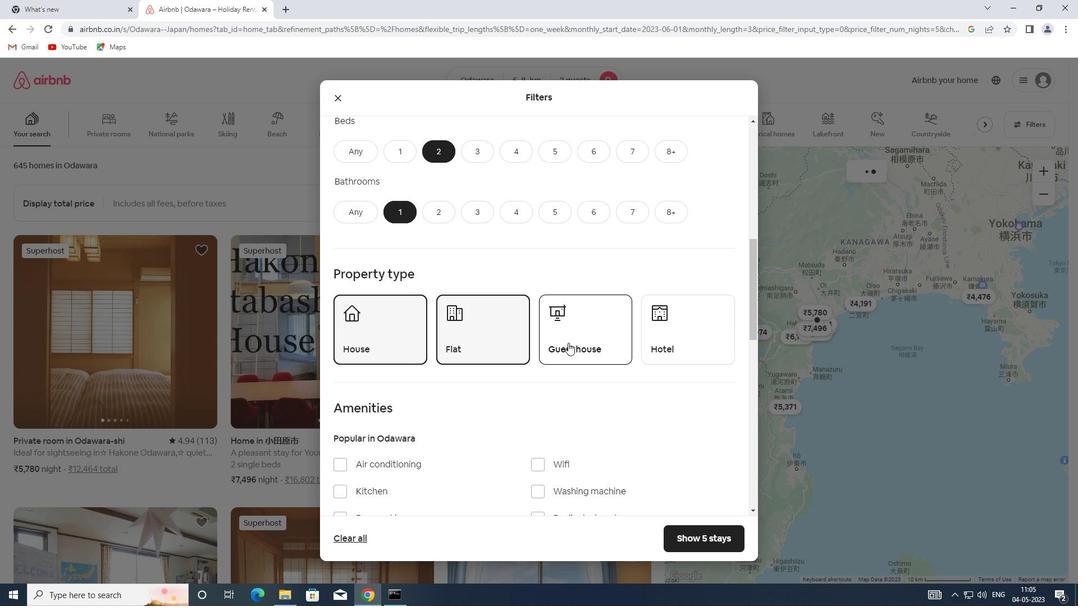 
Action: Mouse scrolled (568, 342) with delta (0, 0)
Screenshot: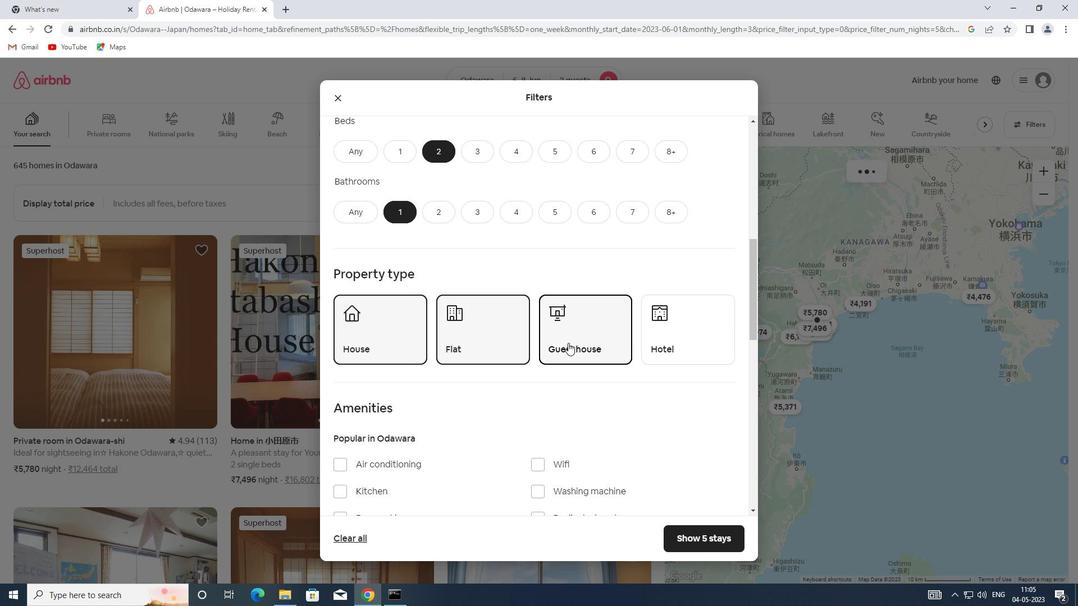 
Action: Mouse scrolled (568, 342) with delta (0, 0)
Screenshot: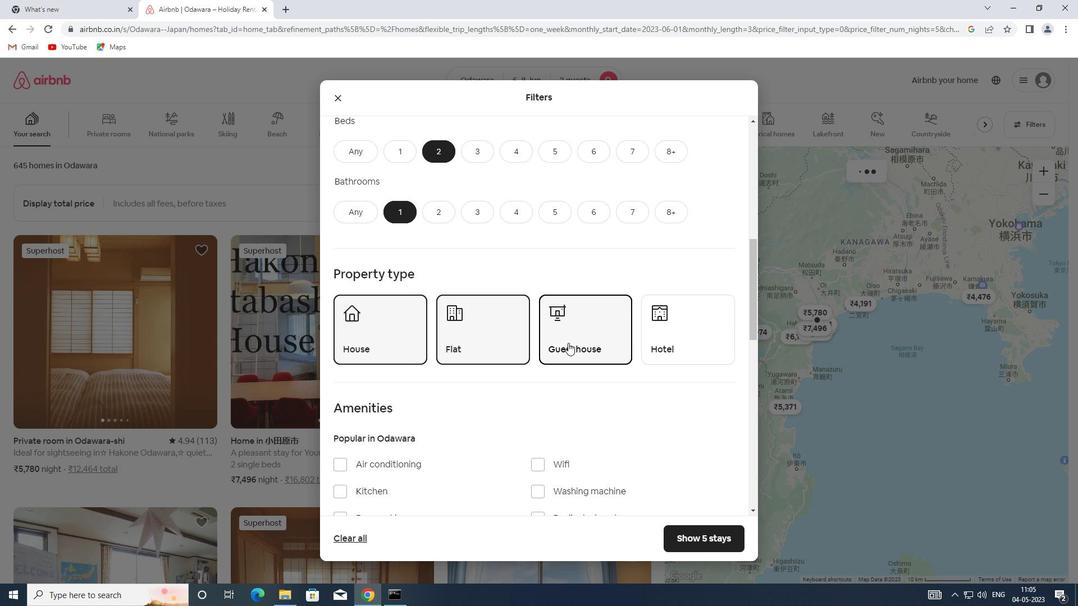 
Action: Mouse scrolled (568, 342) with delta (0, 0)
Screenshot: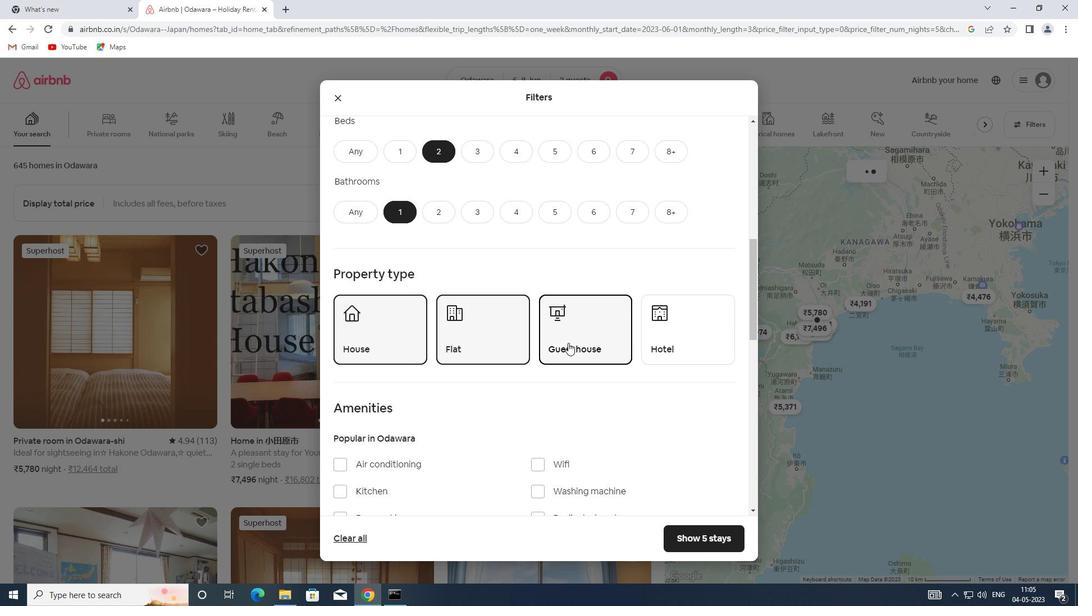 
Action: Mouse scrolled (568, 342) with delta (0, 0)
Screenshot: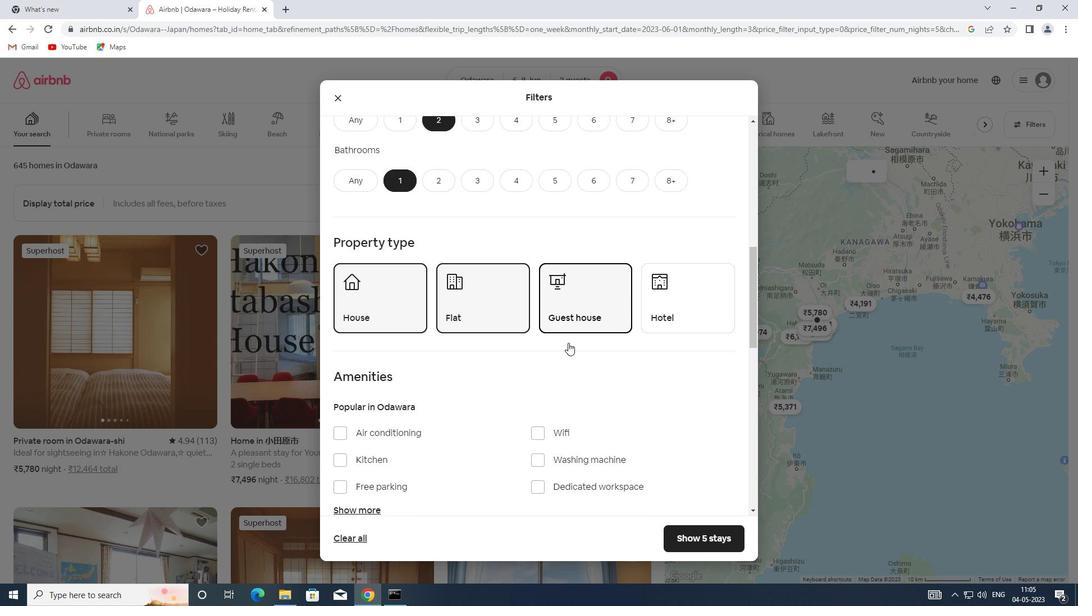 
Action: Mouse scrolled (568, 342) with delta (0, 0)
Screenshot: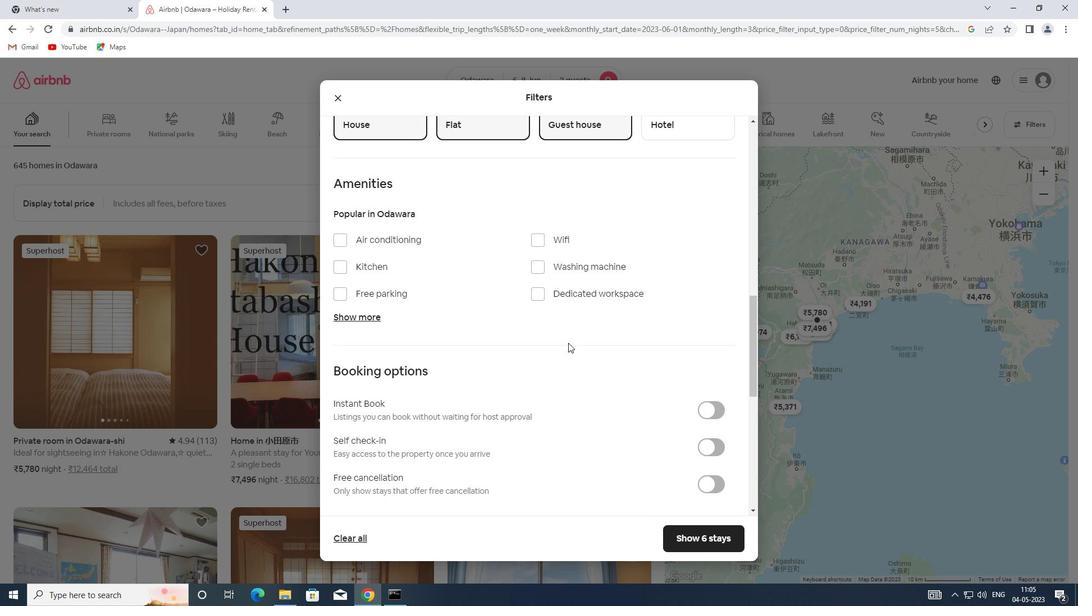 
Action: Mouse scrolled (568, 342) with delta (0, 0)
Screenshot: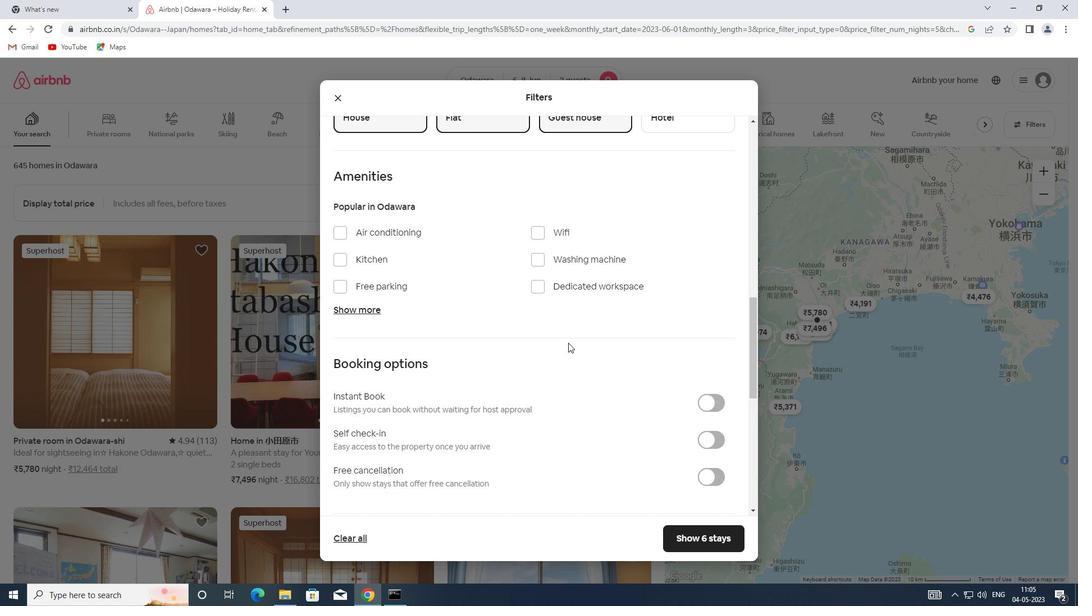 
Action: Mouse moved to (708, 333)
Screenshot: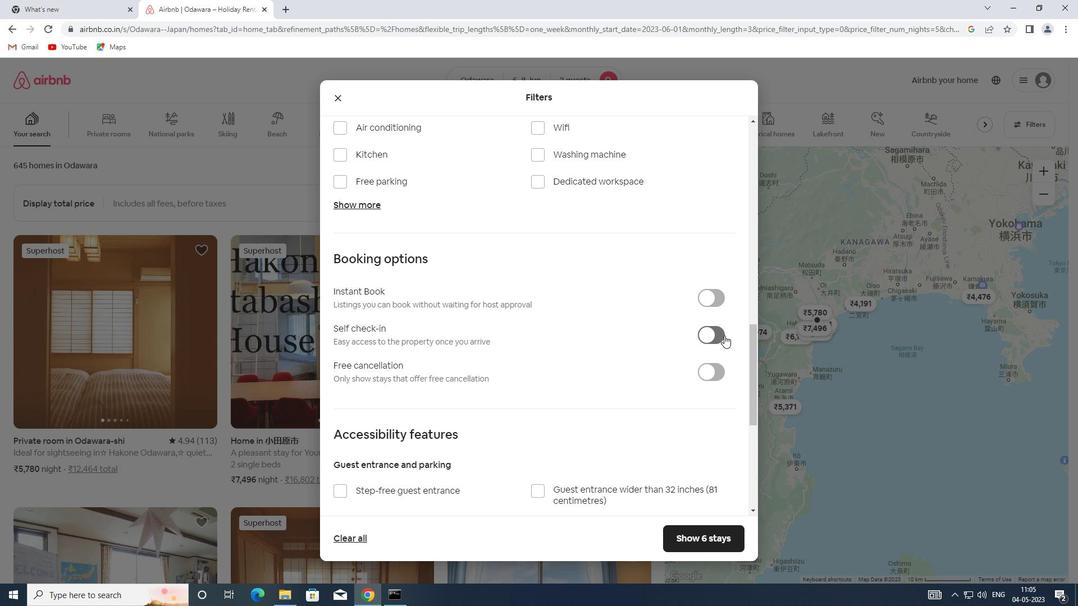 
Action: Mouse pressed left at (708, 333)
Screenshot: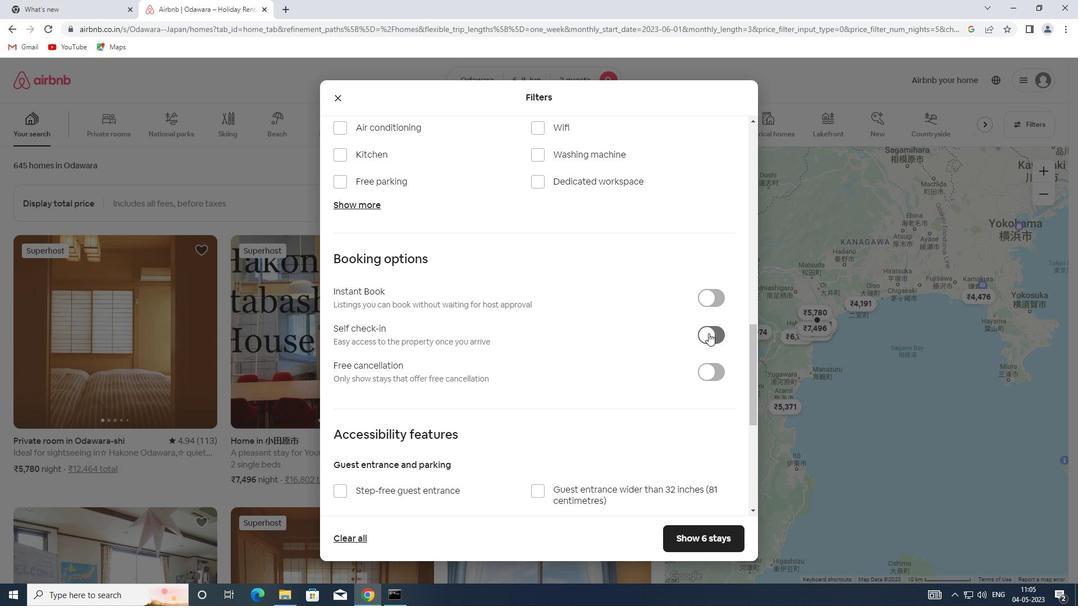 
Action: Mouse moved to (593, 342)
Screenshot: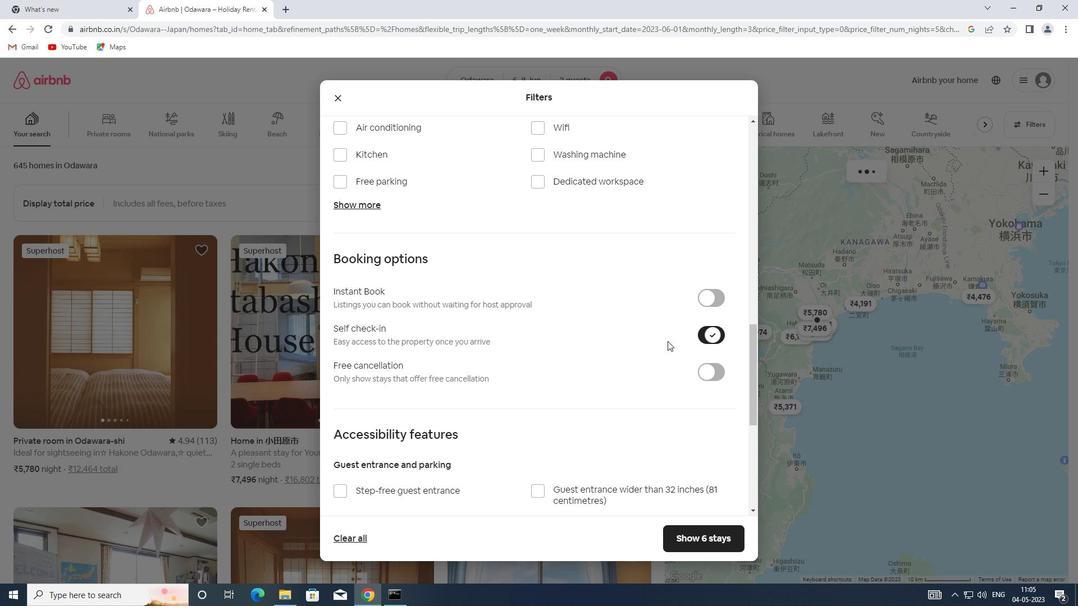
Action: Mouse scrolled (593, 341) with delta (0, 0)
Screenshot: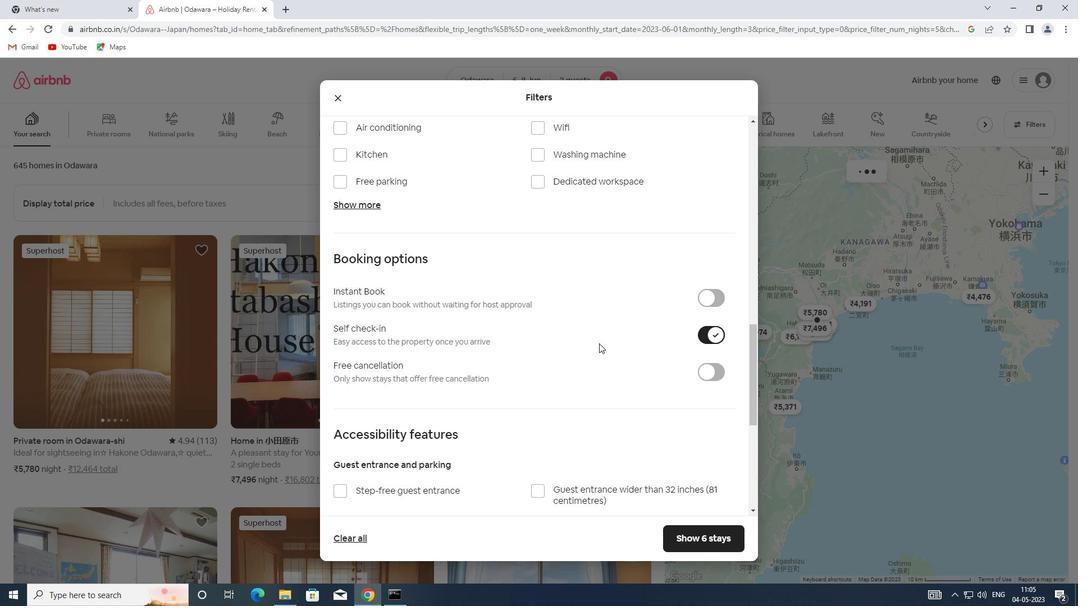 
Action: Mouse scrolled (593, 341) with delta (0, 0)
Screenshot: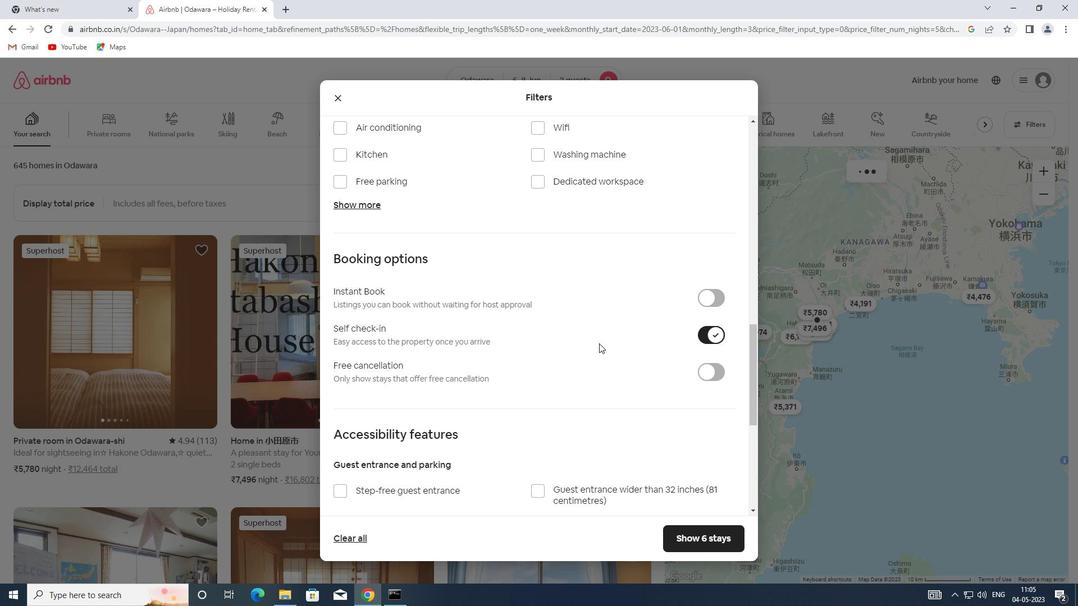 
Action: Mouse scrolled (593, 341) with delta (0, 0)
Screenshot: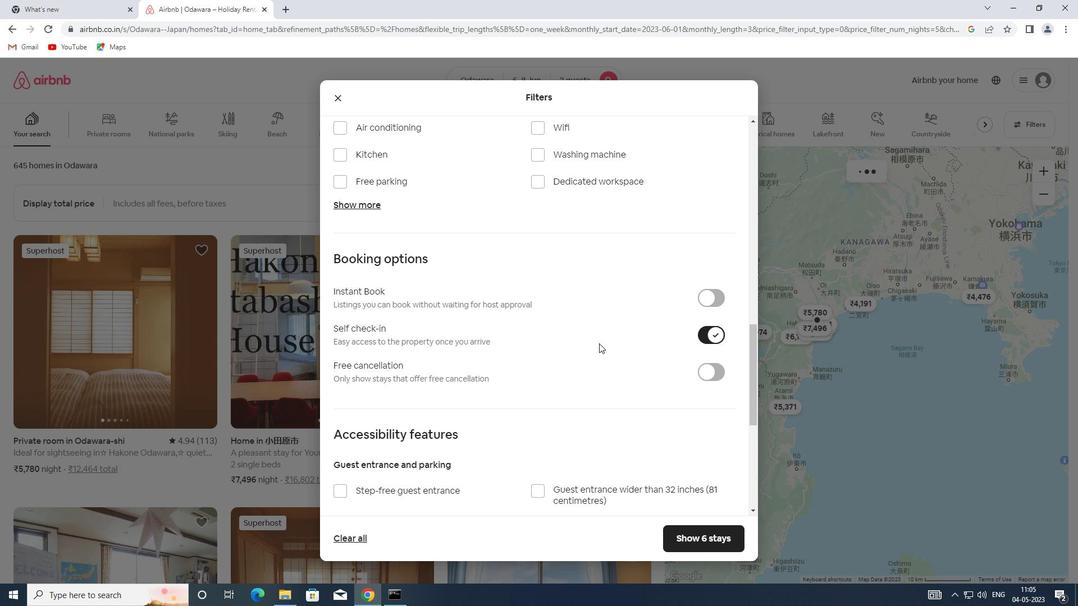 
Action: Mouse scrolled (593, 341) with delta (0, 0)
Screenshot: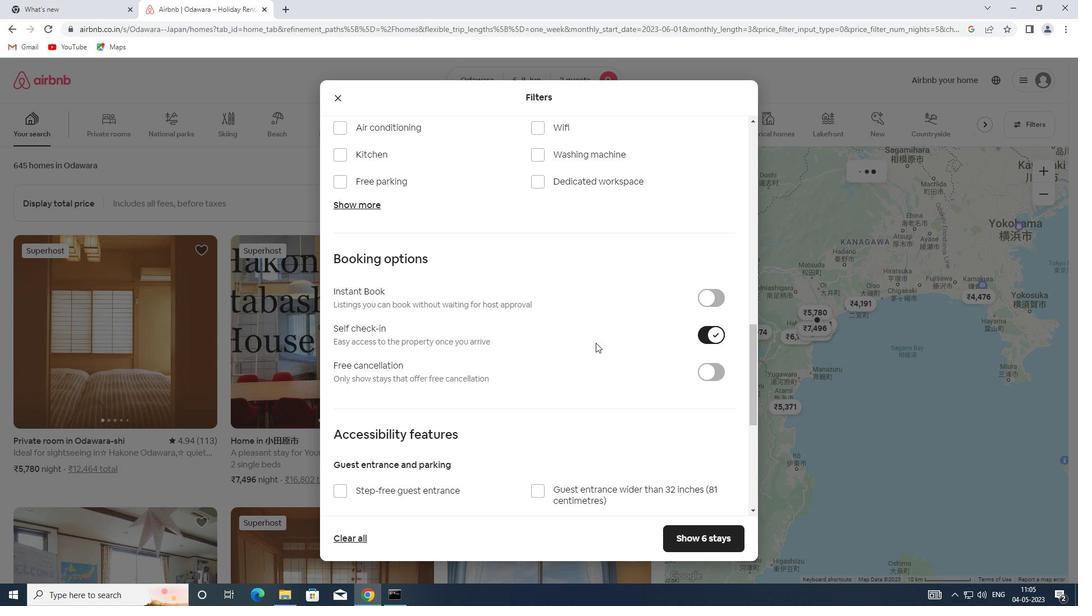 
Action: Mouse moved to (582, 342)
Screenshot: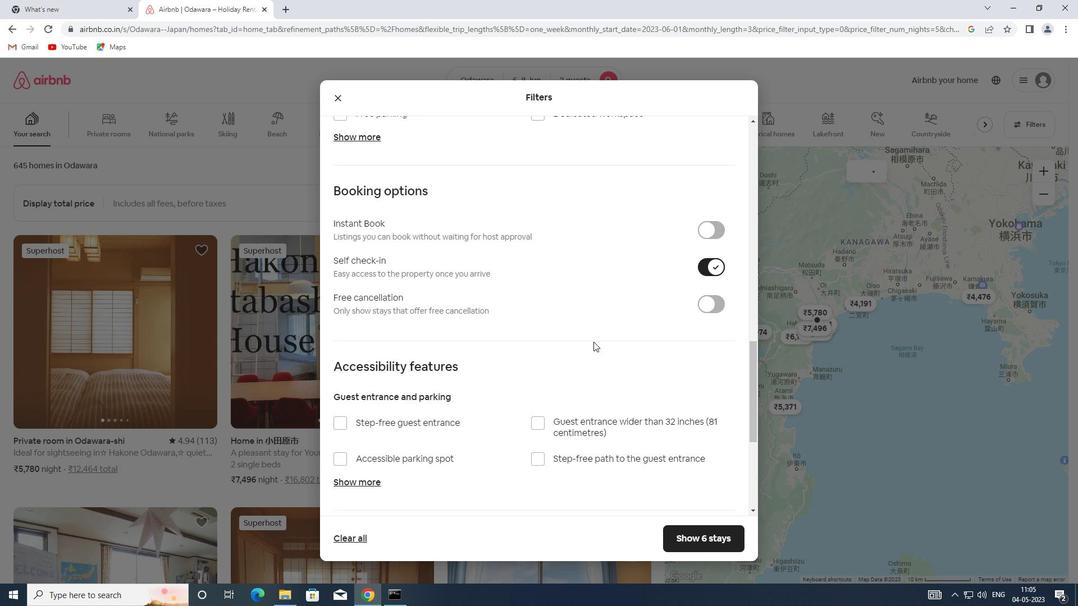
Action: Mouse scrolled (582, 341) with delta (0, 0)
Screenshot: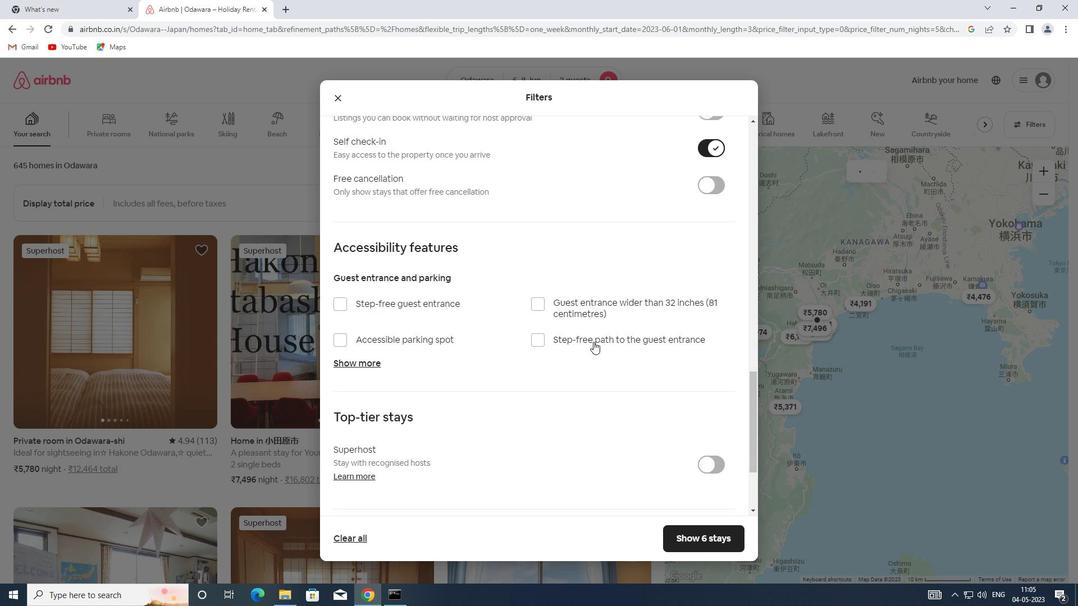 
Action: Mouse scrolled (582, 341) with delta (0, 0)
Screenshot: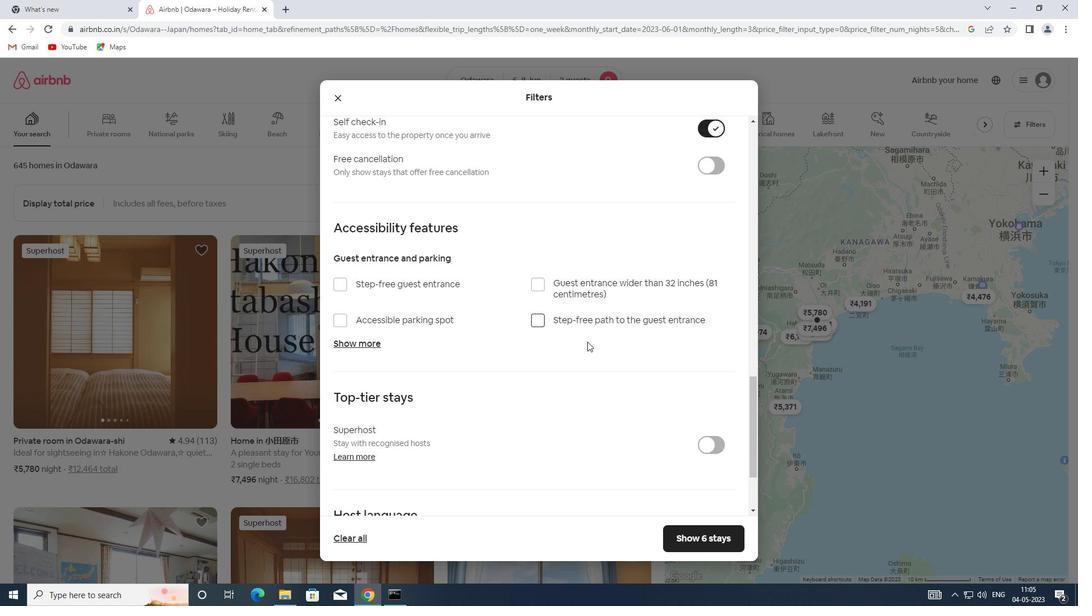 
Action: Mouse scrolled (582, 341) with delta (0, 0)
Screenshot: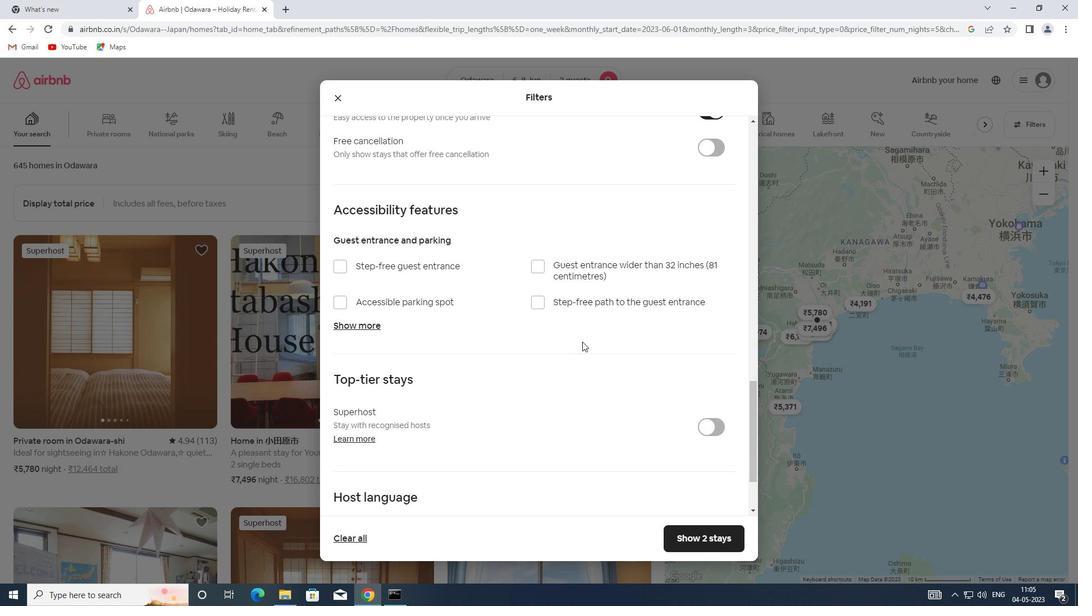 
Action: Mouse moved to (361, 439)
Screenshot: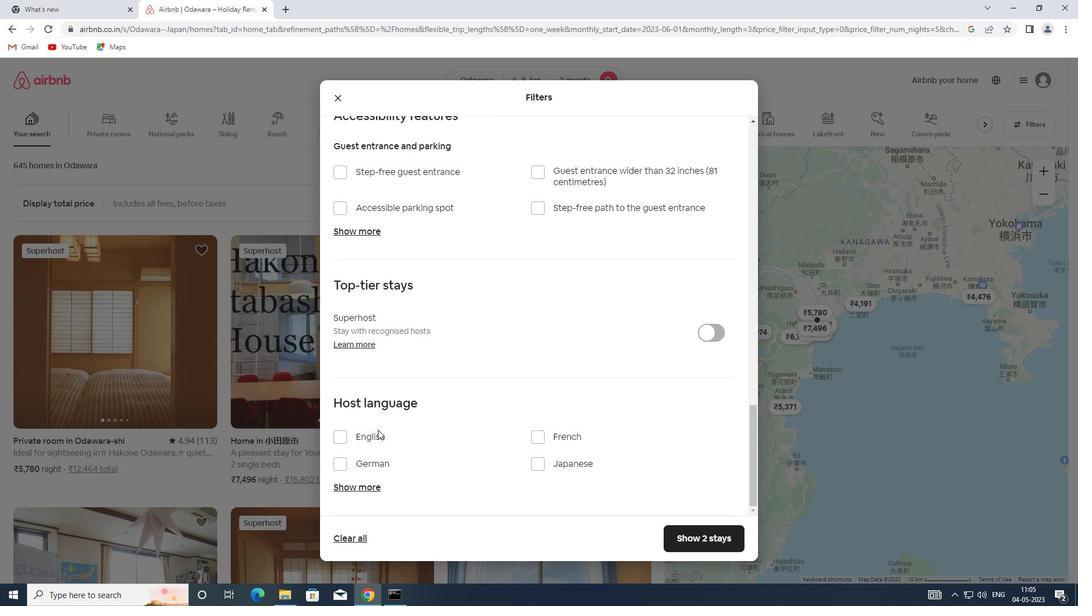 
Action: Mouse pressed left at (361, 439)
Screenshot: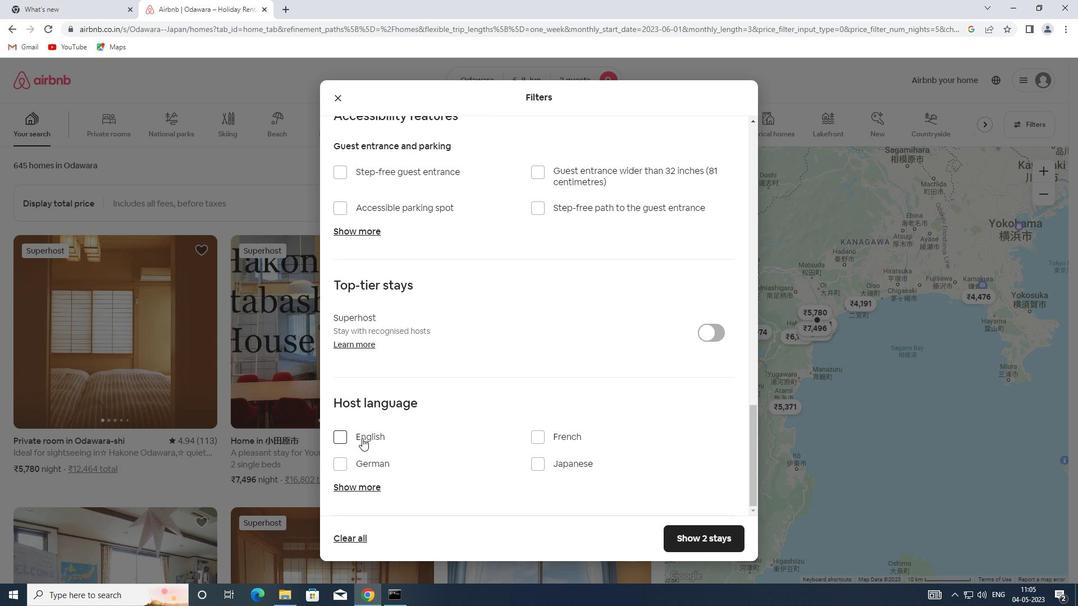 
Action: Mouse moved to (386, 416)
Screenshot: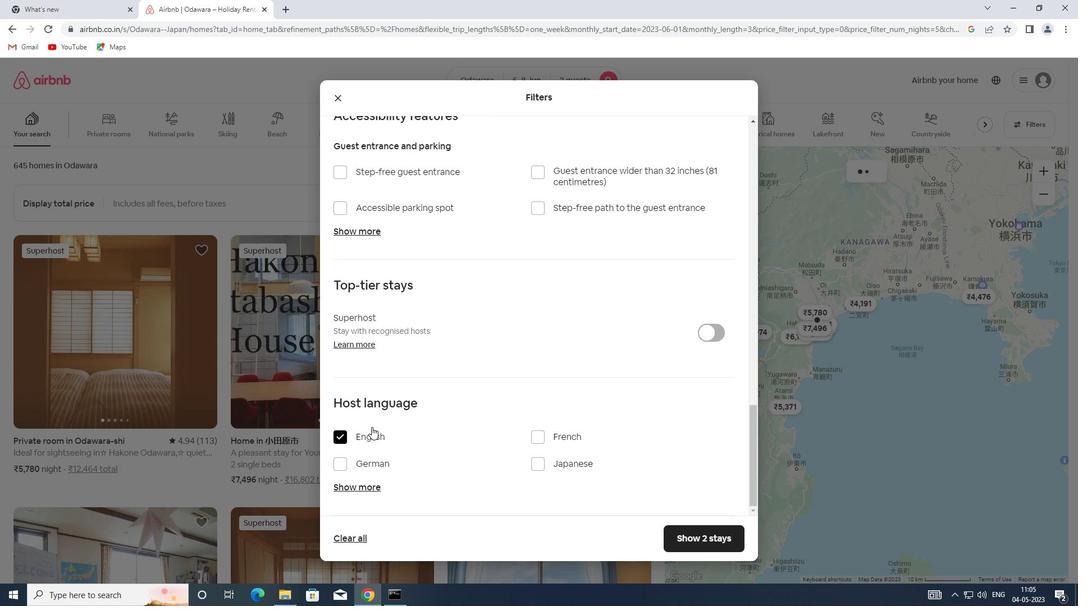 
Action: Mouse scrolled (386, 415) with delta (0, 0)
Screenshot: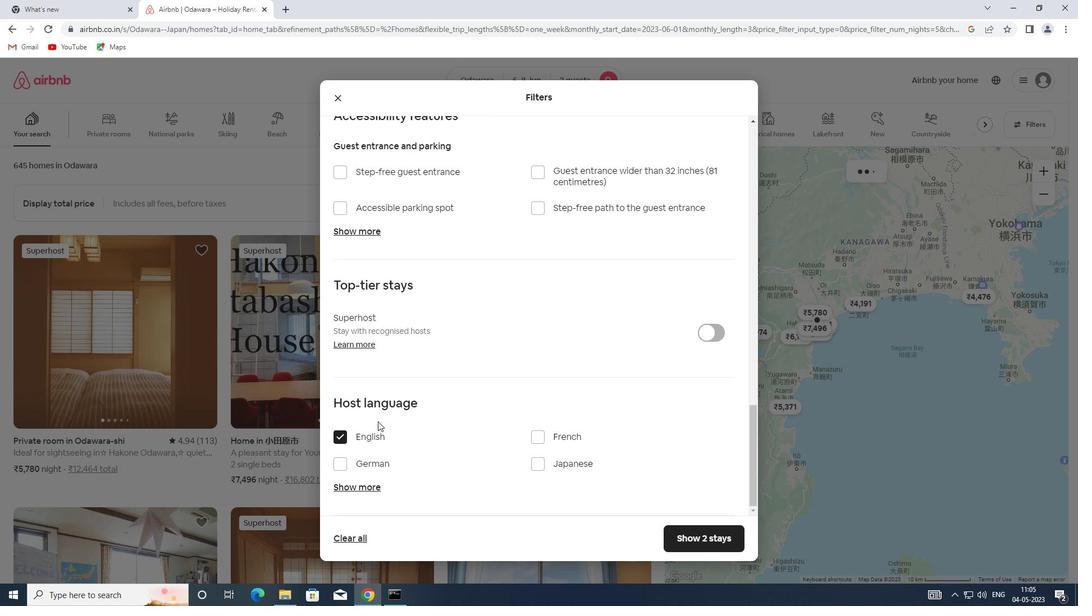 
Action: Mouse scrolled (386, 415) with delta (0, 0)
Screenshot: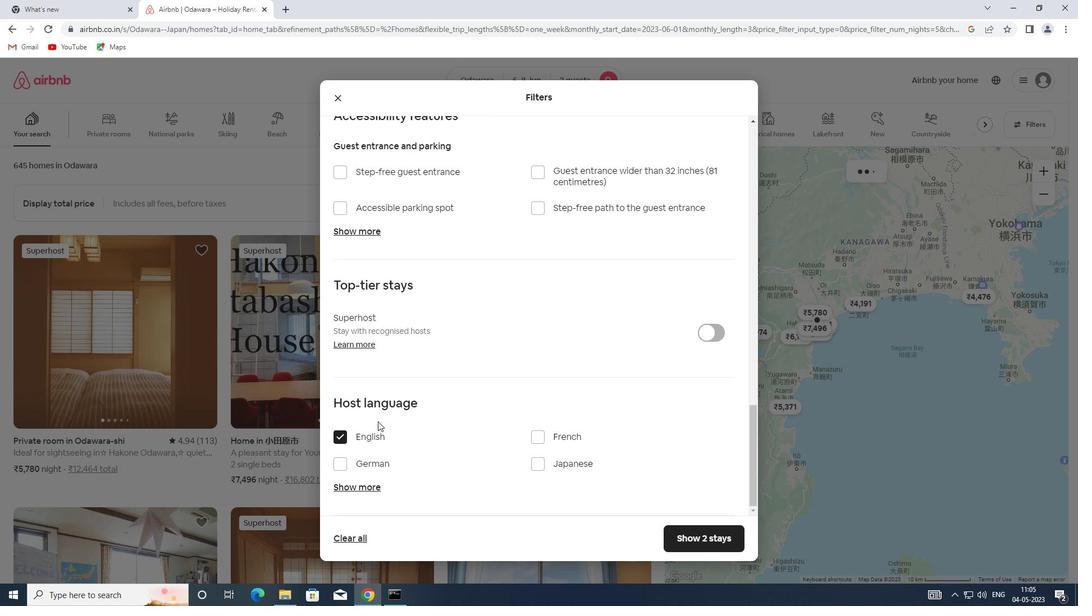 
Action: Mouse scrolled (386, 415) with delta (0, 0)
Screenshot: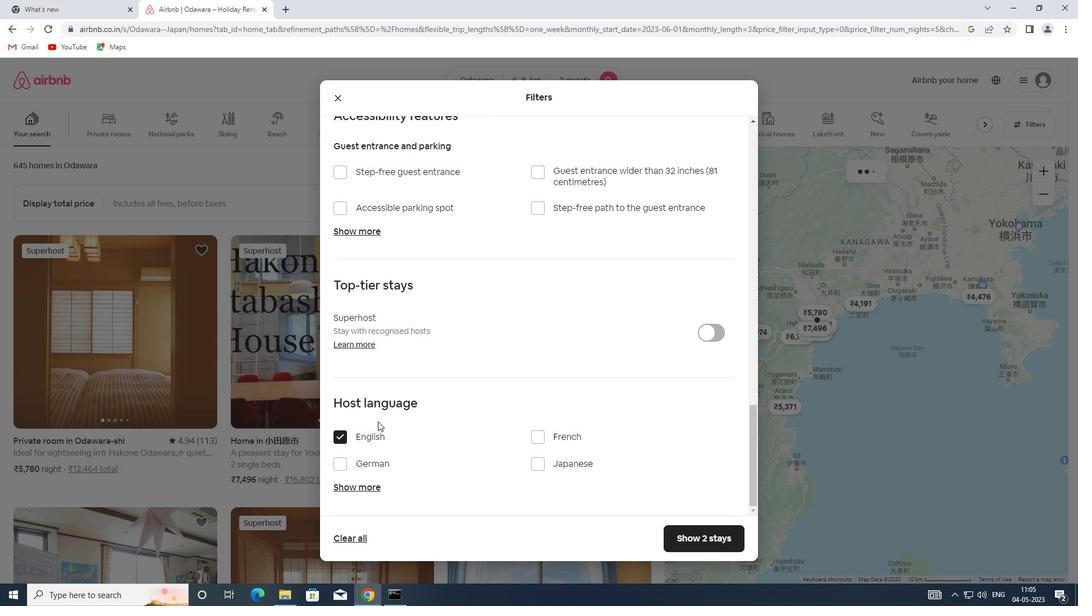 
Action: Mouse scrolled (386, 415) with delta (0, 0)
Screenshot: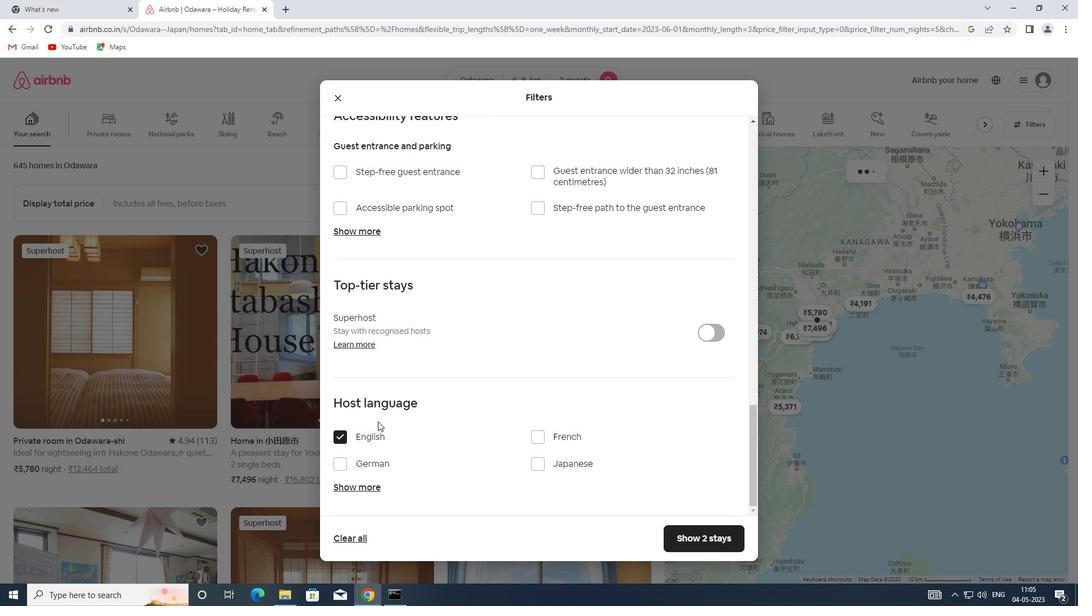 
Action: Mouse moved to (703, 546)
Screenshot: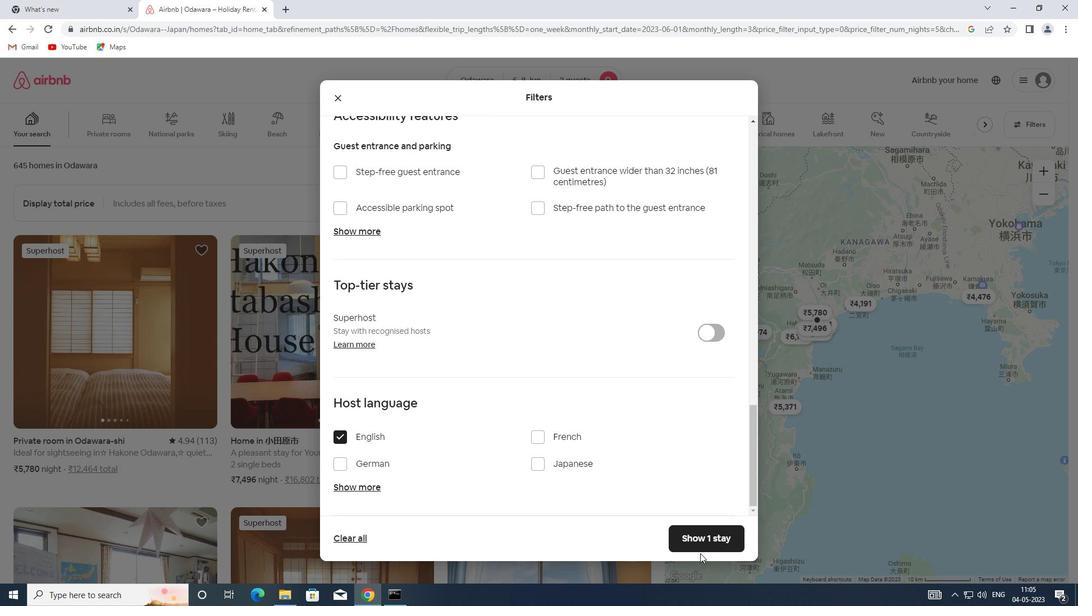 
Action: Mouse pressed left at (703, 546)
Screenshot: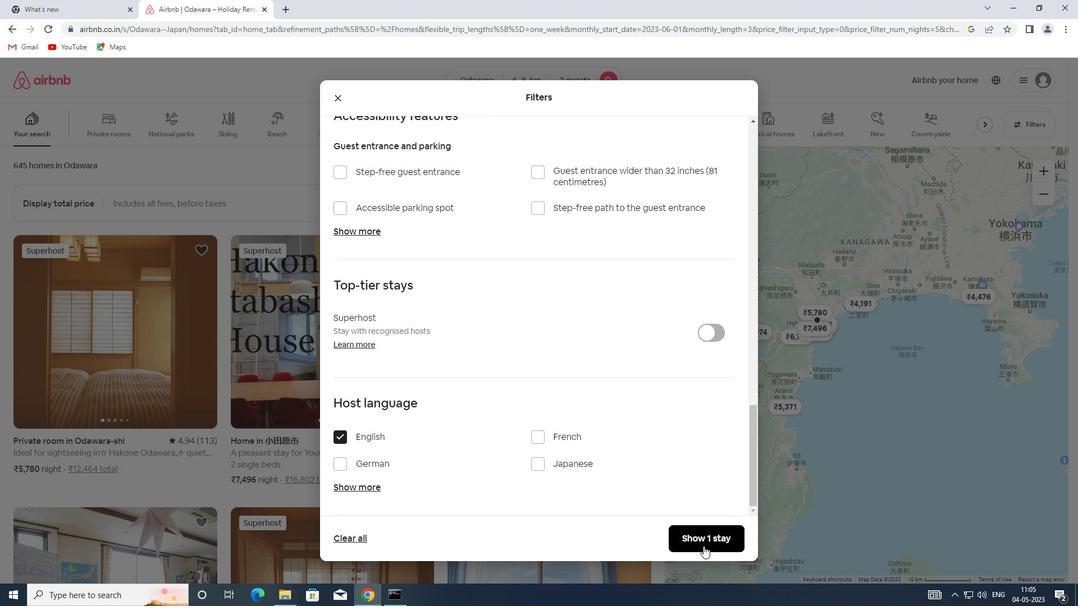 
Action: Mouse moved to (703, 545)
Screenshot: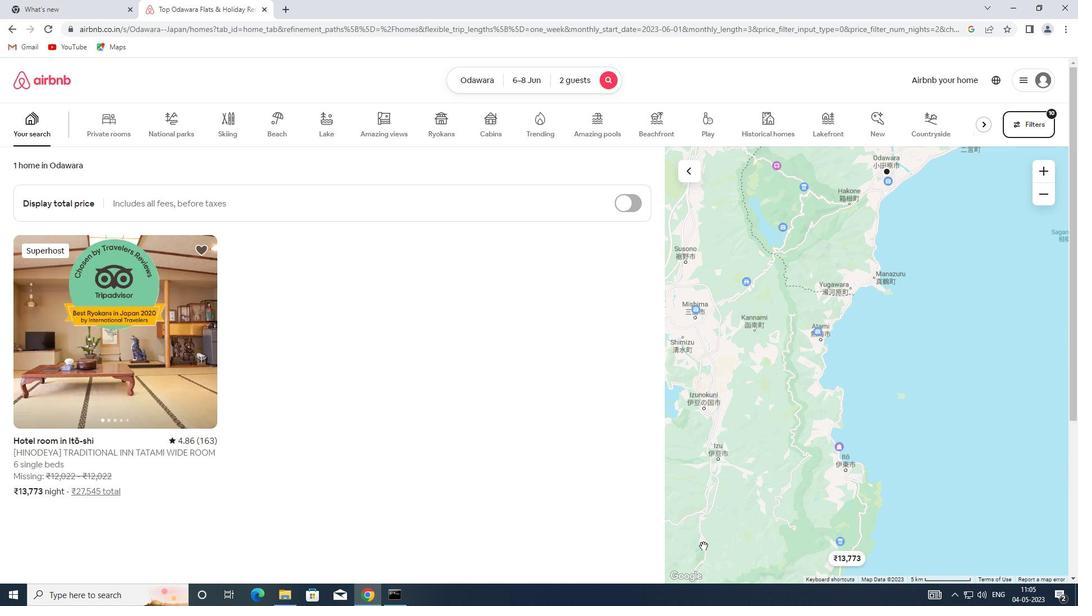 
